 Task: In the  document effectivemgmt.html Insert horizontal line 'above the text' Create the translated copy of the document in  'Latin' Select the second point and  Clear Formatting
Action: Mouse moved to (213, 384)
Screenshot: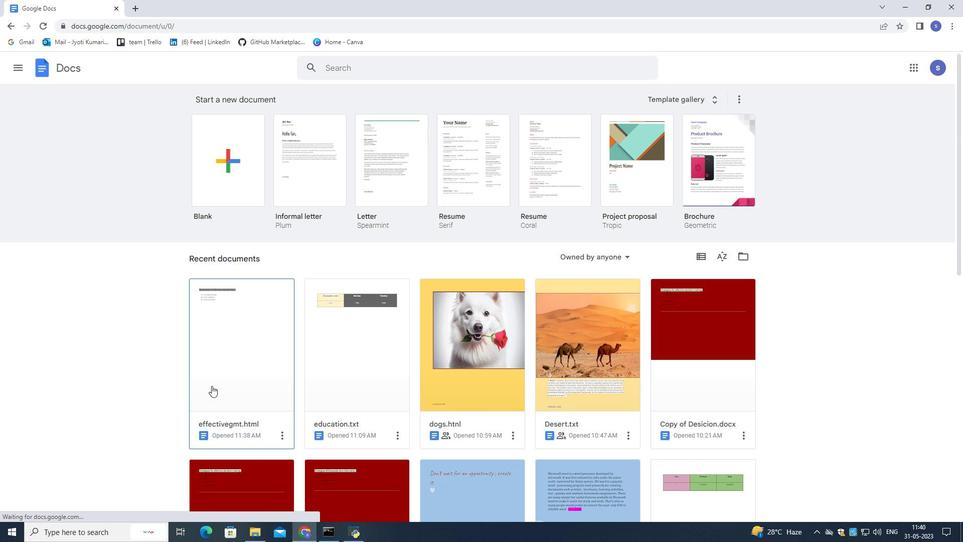 
Action: Mouse pressed left at (213, 384)
Screenshot: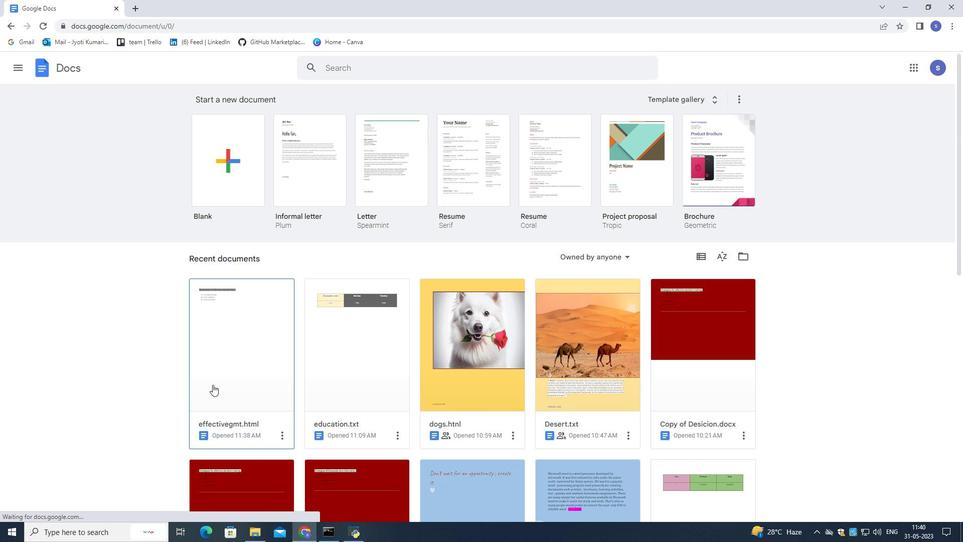 
Action: Mouse moved to (291, 239)
Screenshot: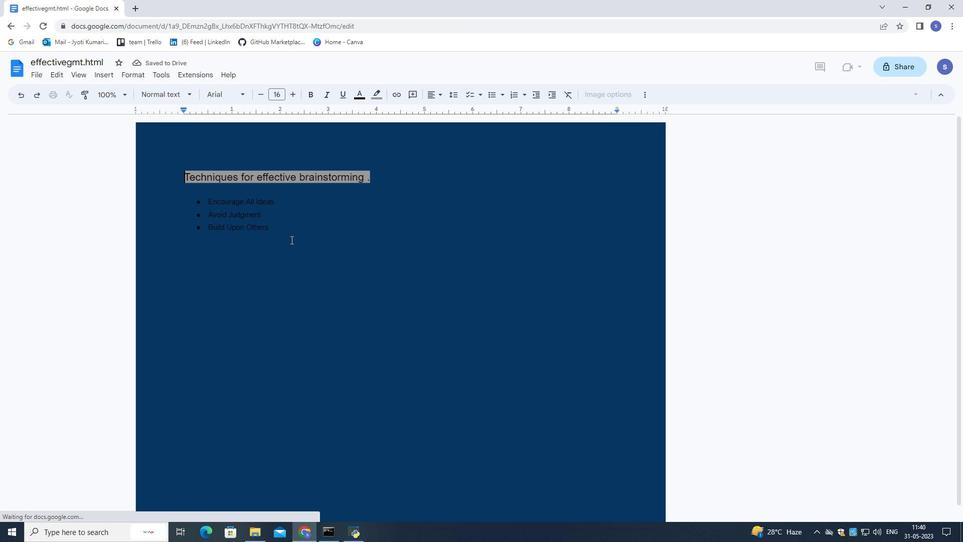 
Action: Mouse pressed left at (291, 239)
Screenshot: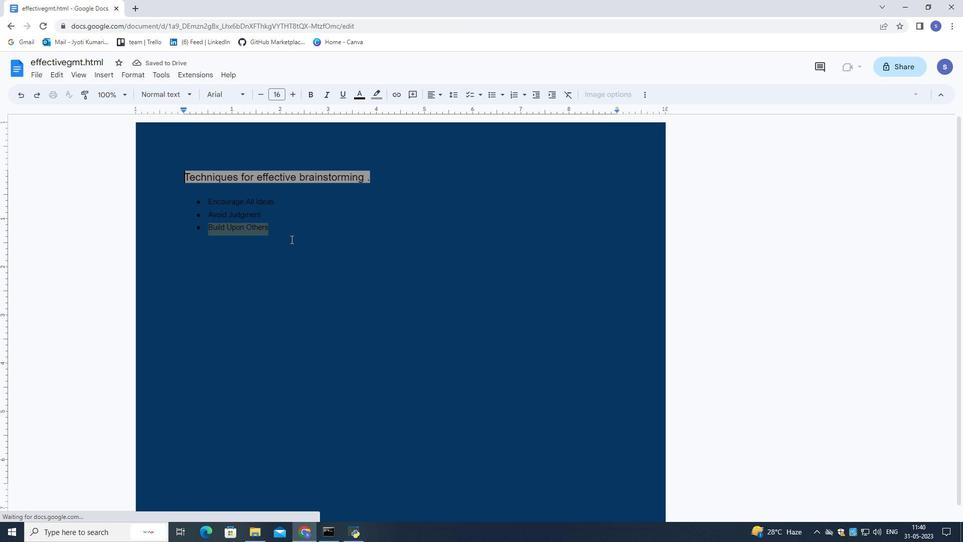 
Action: Mouse moved to (434, 177)
Screenshot: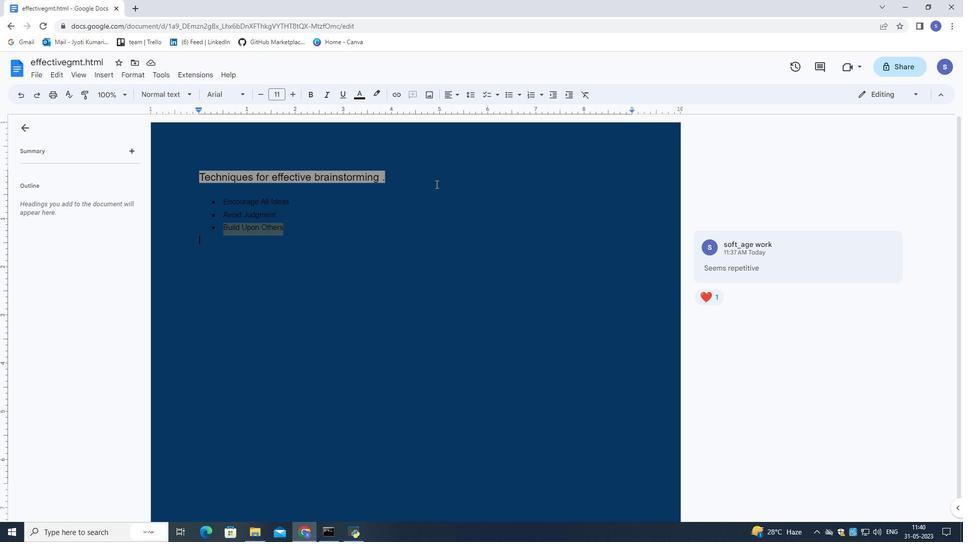 
Action: Mouse pressed left at (434, 177)
Screenshot: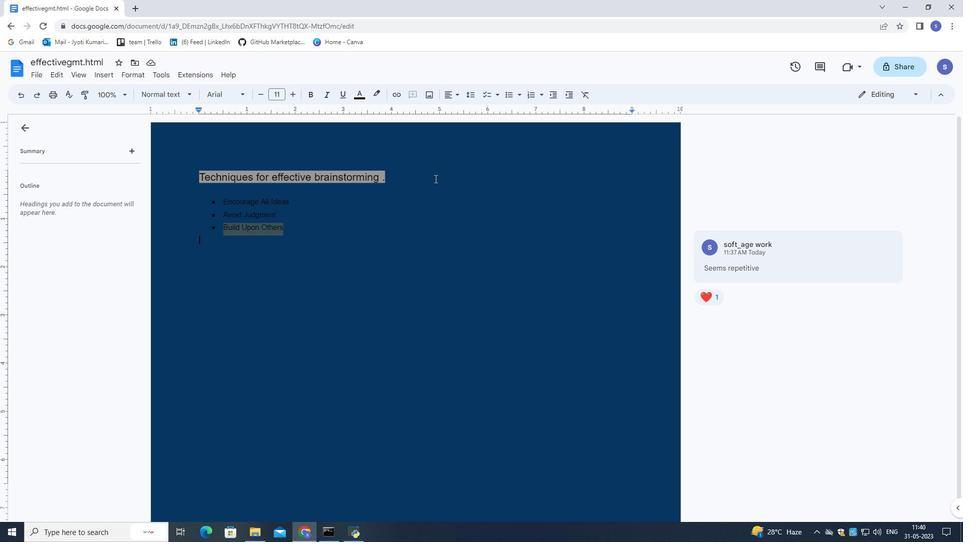 
Action: Key pressed <Key.enter>
Screenshot: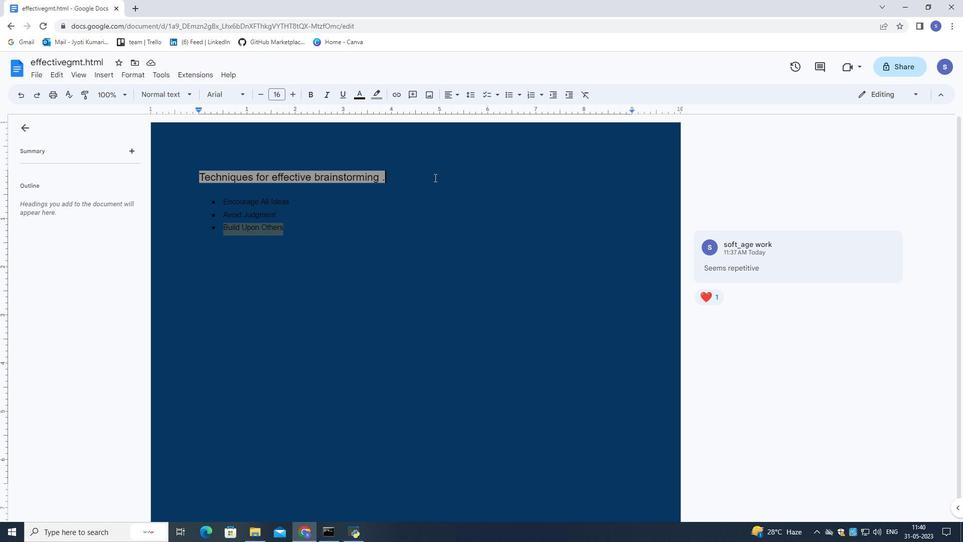 
Action: Mouse moved to (125, 75)
Screenshot: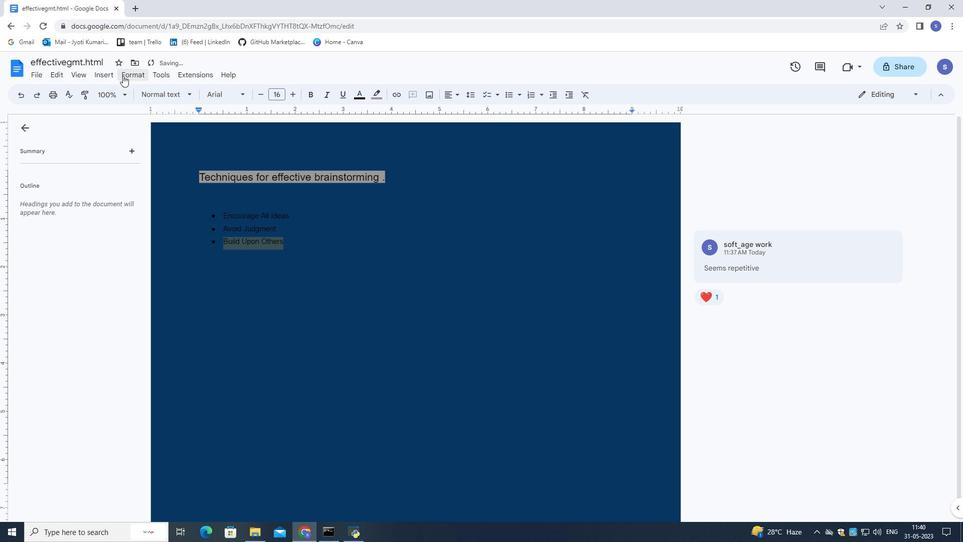 
Action: Mouse pressed left at (125, 75)
Screenshot: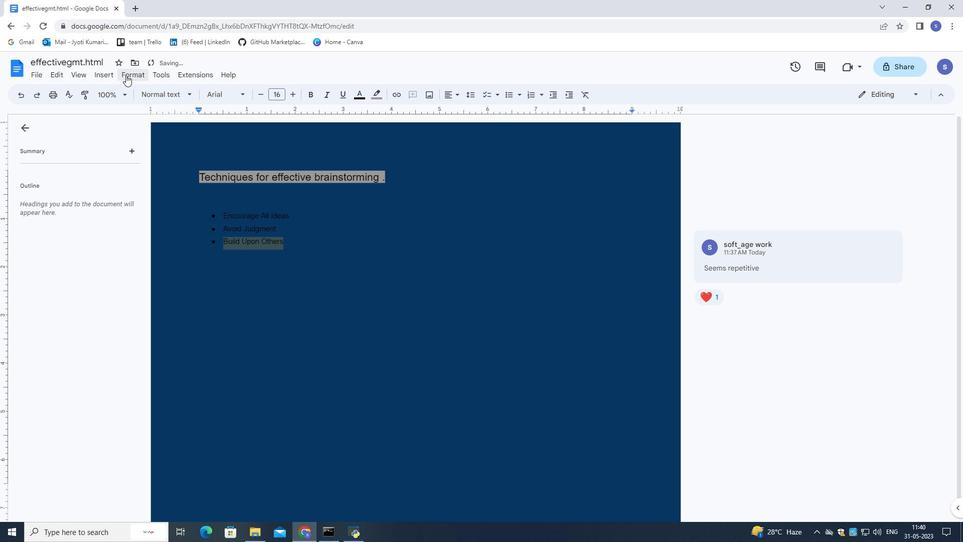 
Action: Mouse moved to (125, 151)
Screenshot: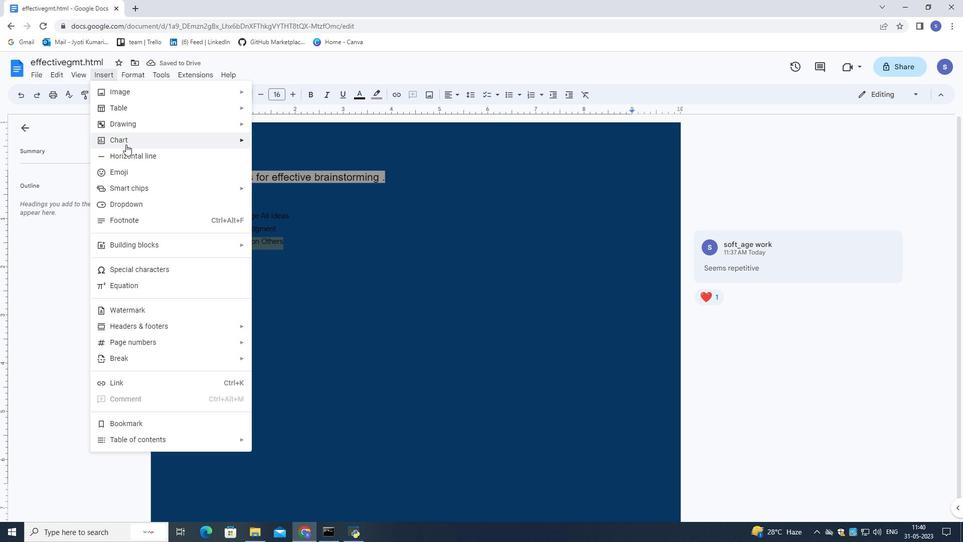 
Action: Mouse pressed left at (125, 151)
Screenshot: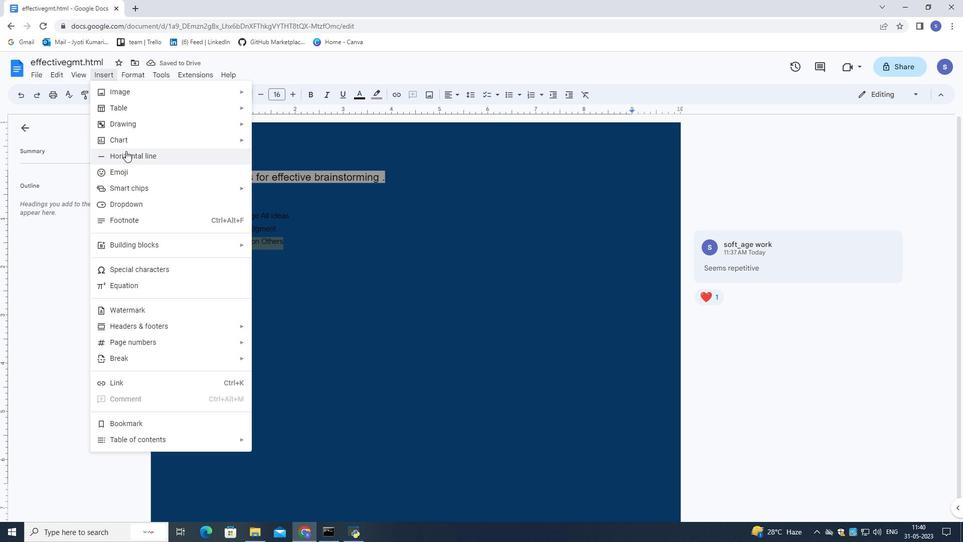 
Action: Mouse moved to (297, 285)
Screenshot: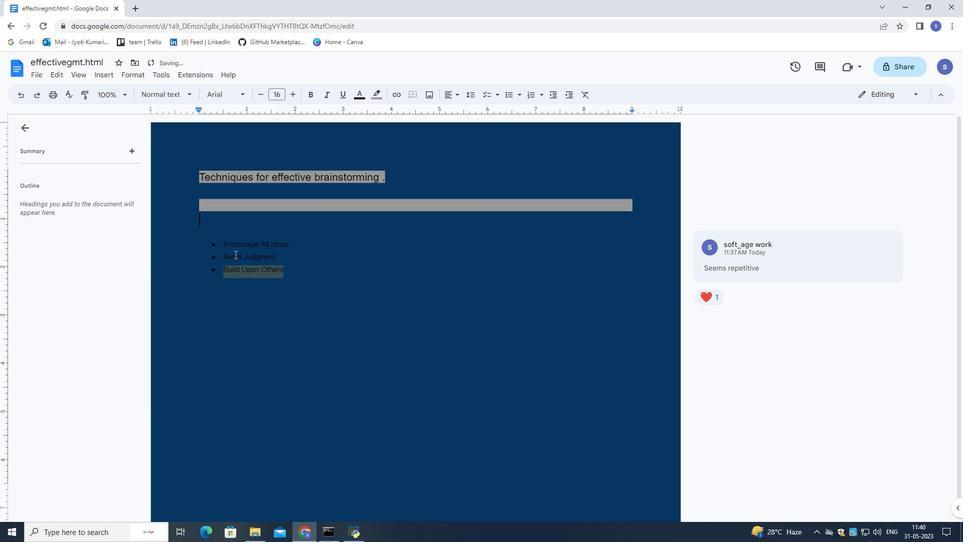 
Action: Mouse pressed left at (297, 285)
Screenshot: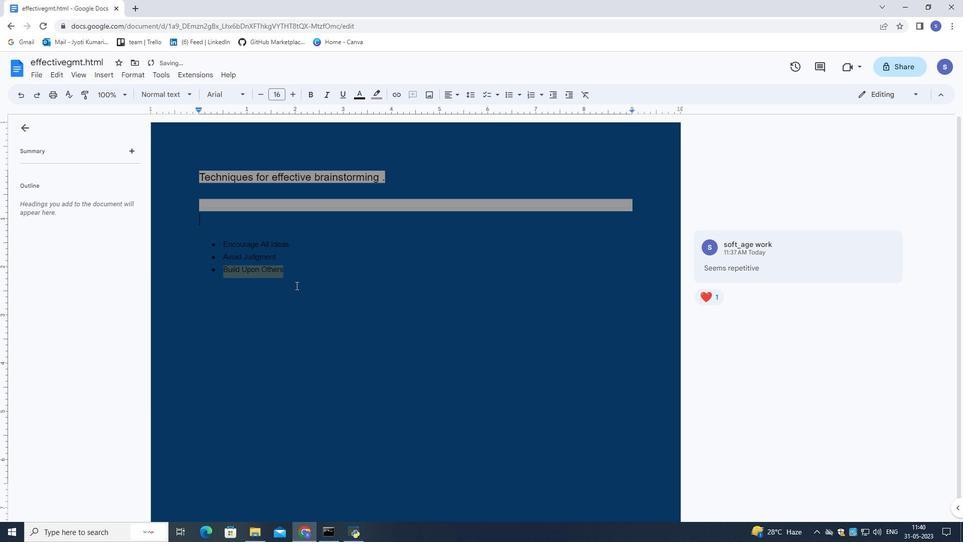
Action: Mouse moved to (281, 307)
Screenshot: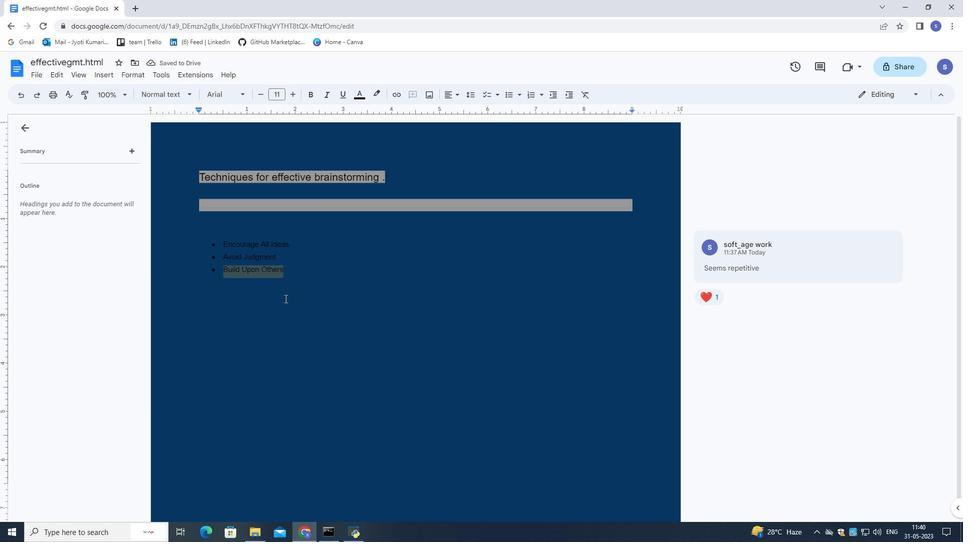 
Action: Mouse pressed left at (281, 307)
Screenshot: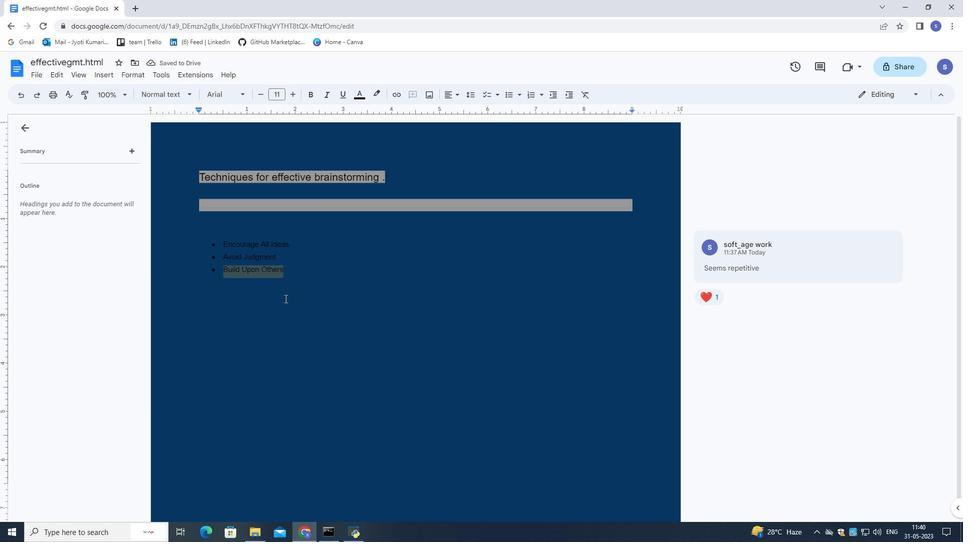 
Action: Mouse moved to (156, 73)
Screenshot: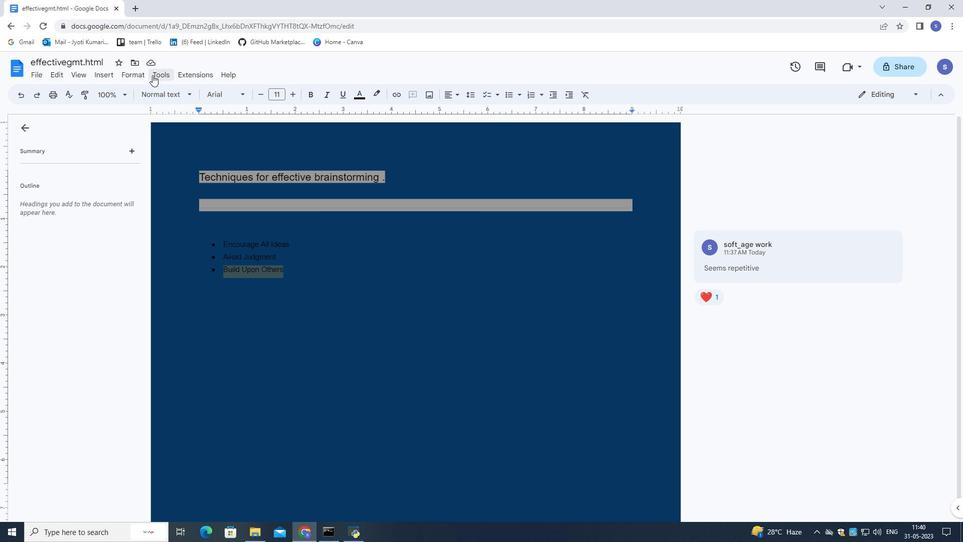 
Action: Mouse pressed left at (156, 73)
Screenshot: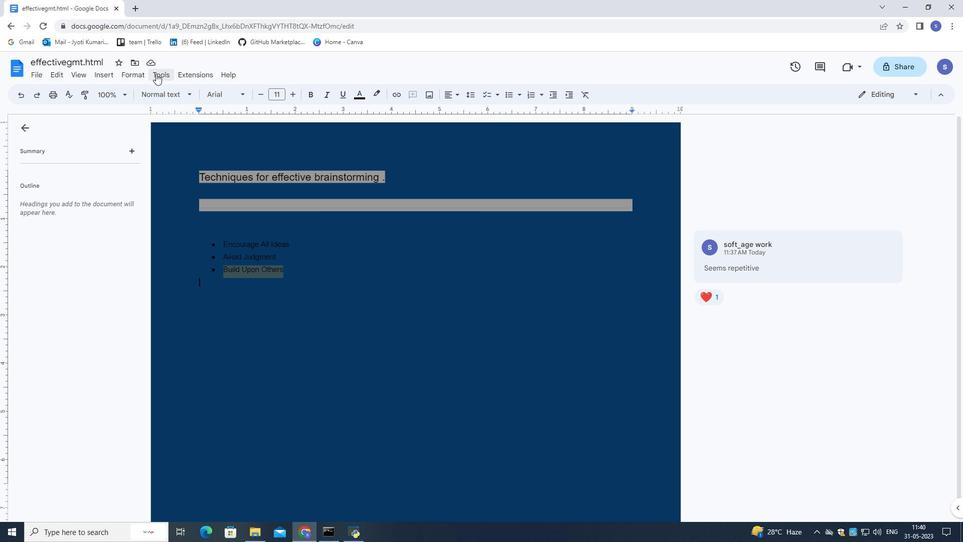 
Action: Mouse moved to (187, 228)
Screenshot: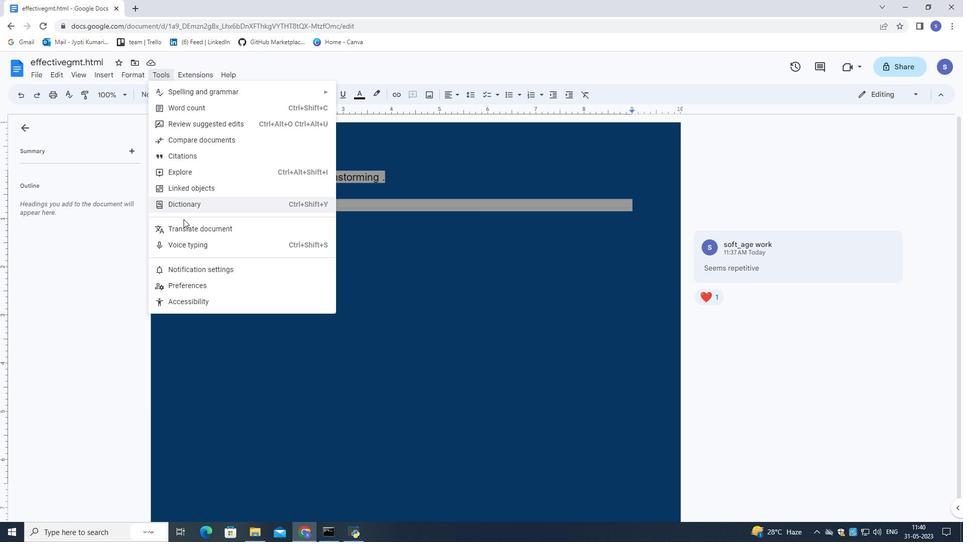 
Action: Mouse pressed left at (187, 228)
Screenshot: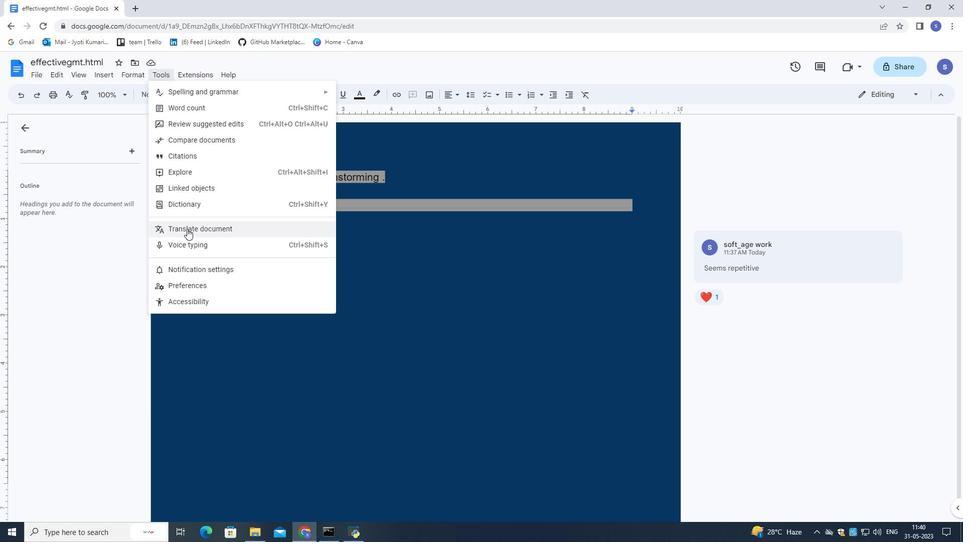 
Action: Mouse moved to (473, 306)
Screenshot: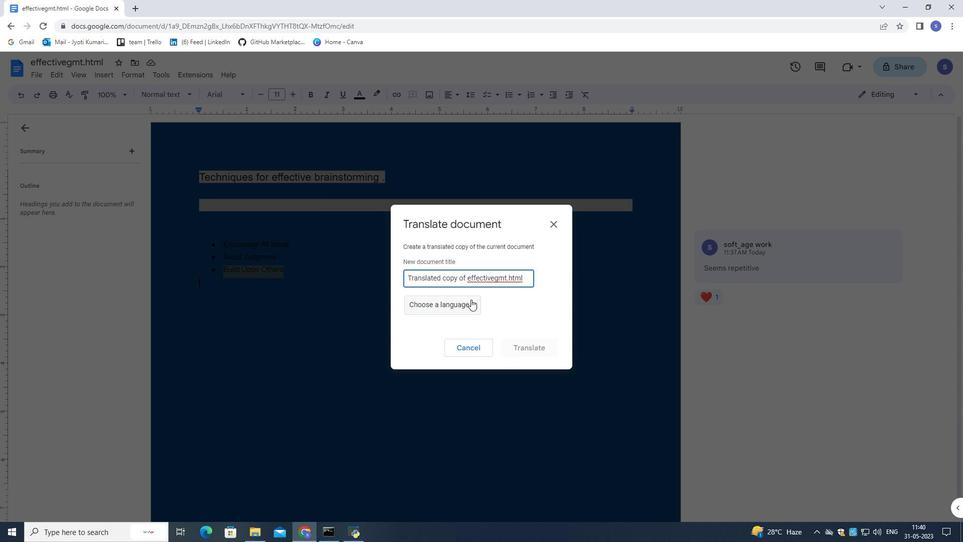 
Action: Mouse pressed left at (473, 306)
Screenshot: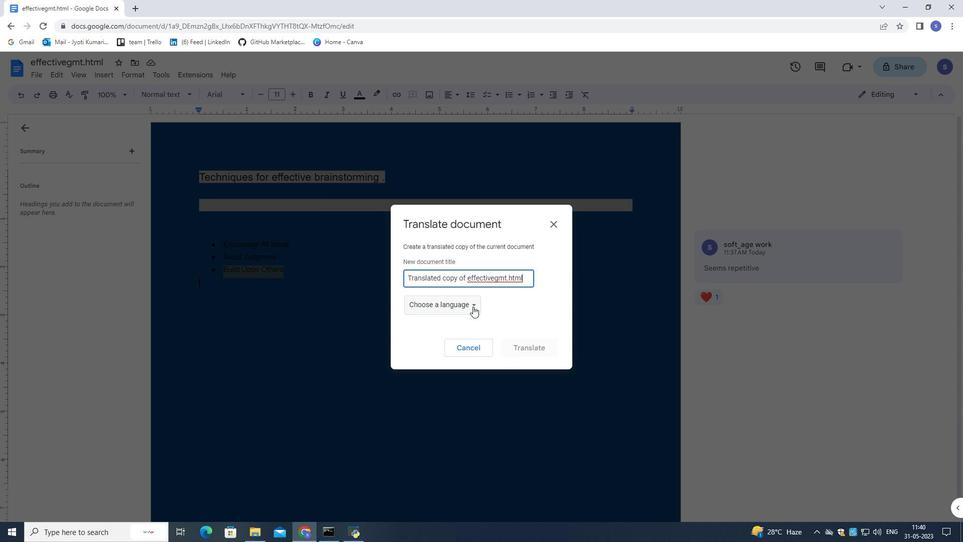 
Action: Mouse moved to (443, 411)
Screenshot: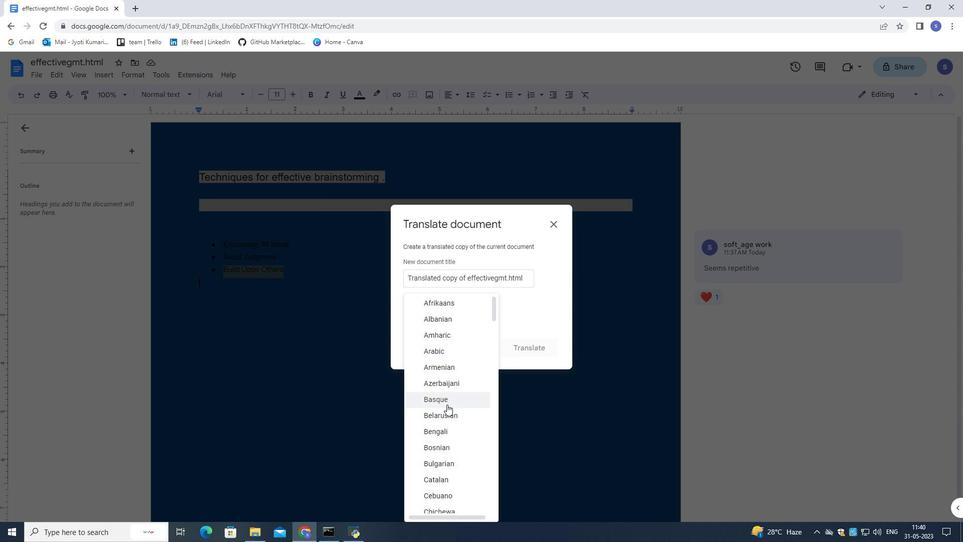 
Action: Mouse scrolled (443, 411) with delta (0, 0)
Screenshot: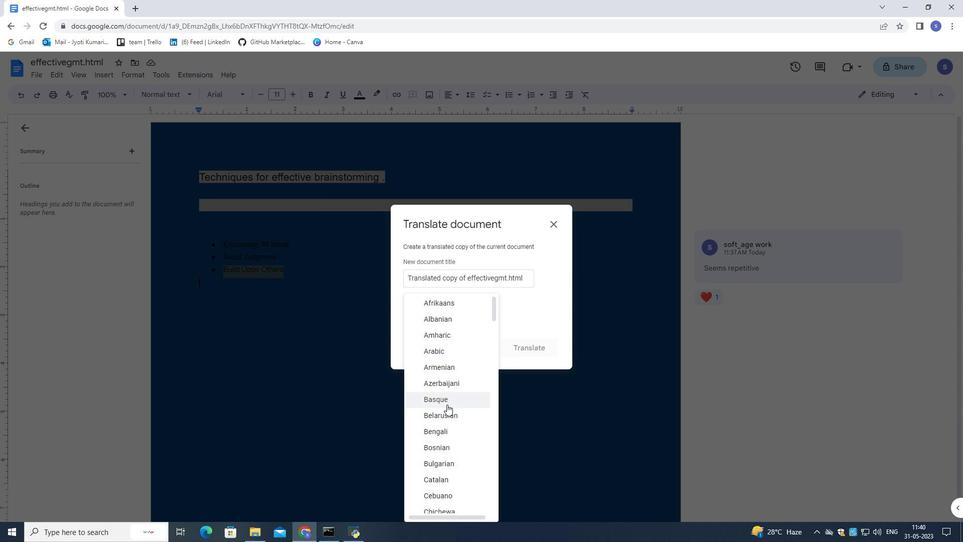 
Action: Mouse moved to (443, 411)
Screenshot: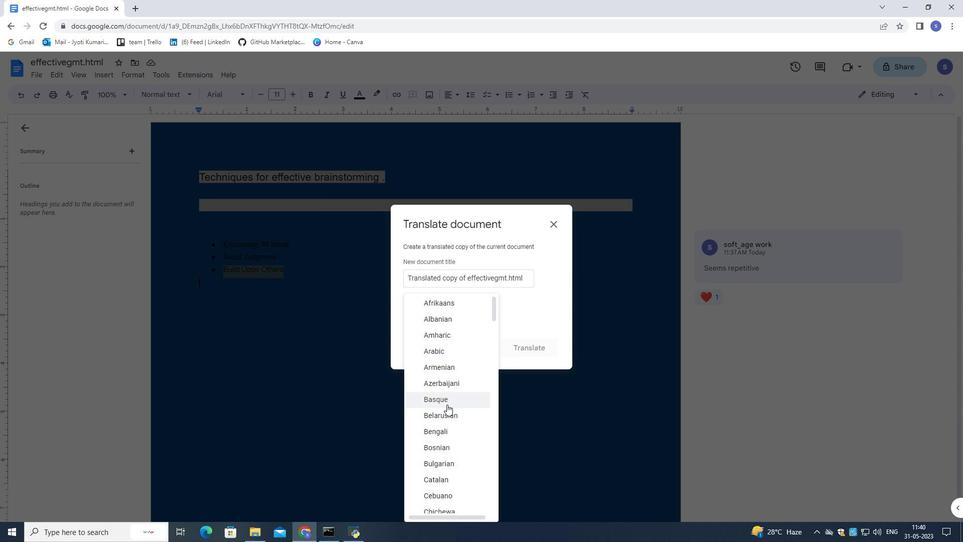 
Action: Mouse scrolled (443, 411) with delta (0, 0)
Screenshot: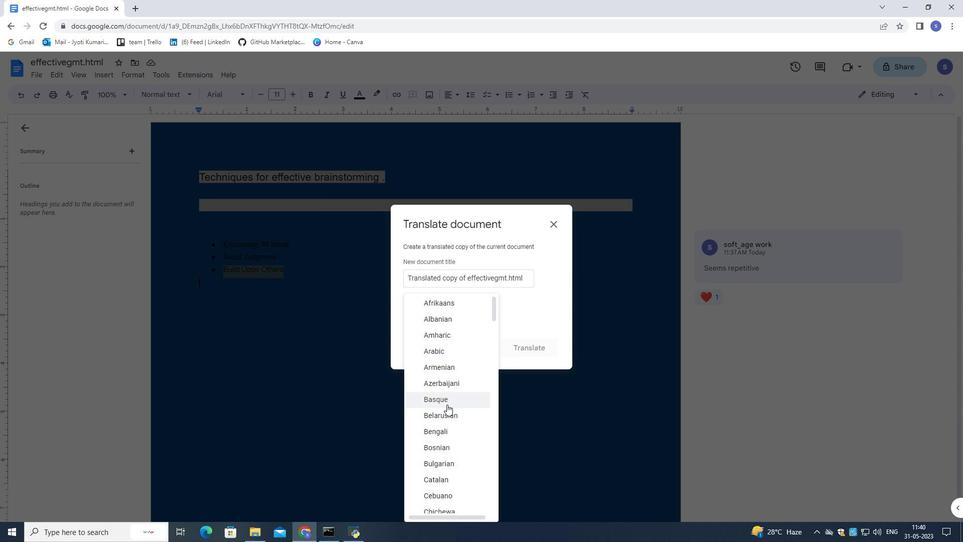 
Action: Mouse moved to (443, 412)
Screenshot: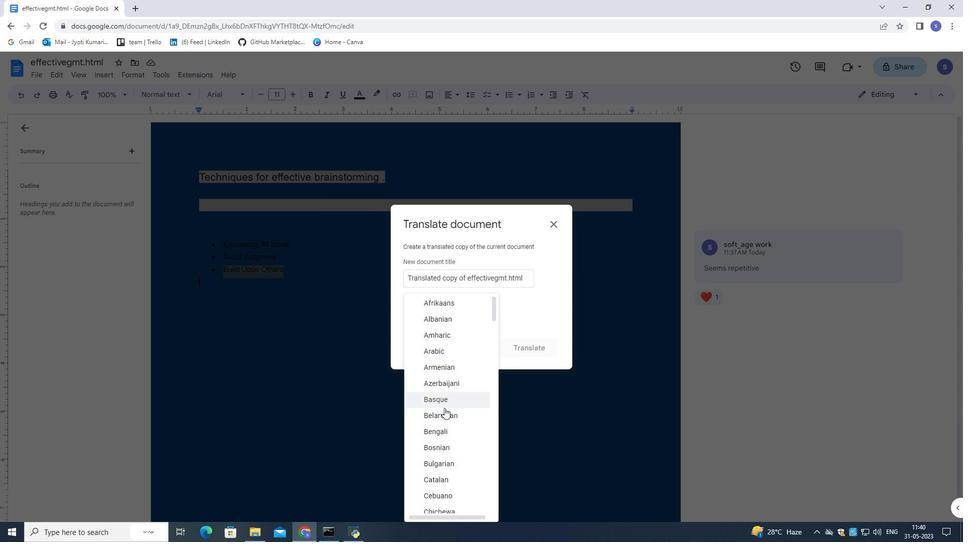 
Action: Mouse scrolled (443, 411) with delta (0, 0)
Screenshot: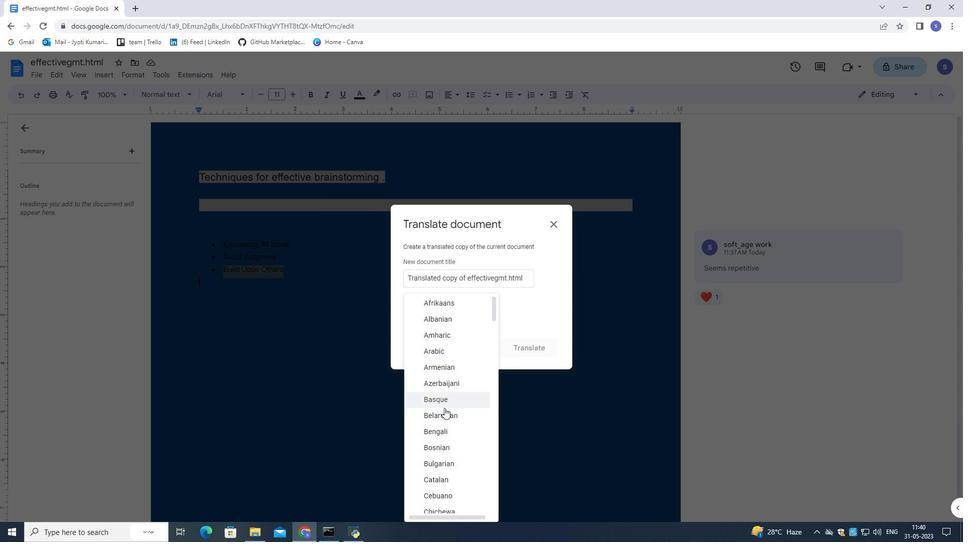 
Action: Mouse moved to (443, 412)
Screenshot: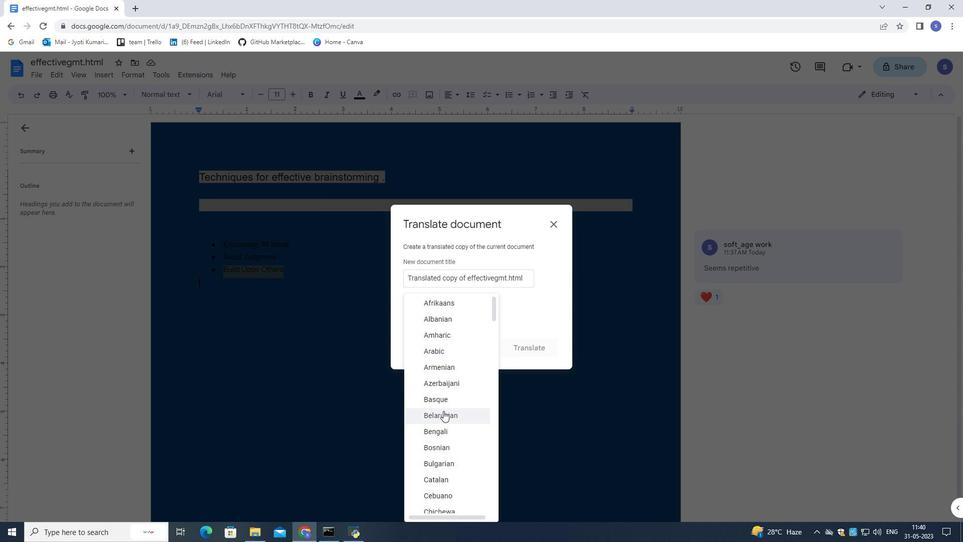 
Action: Mouse scrolled (443, 412) with delta (0, 0)
Screenshot: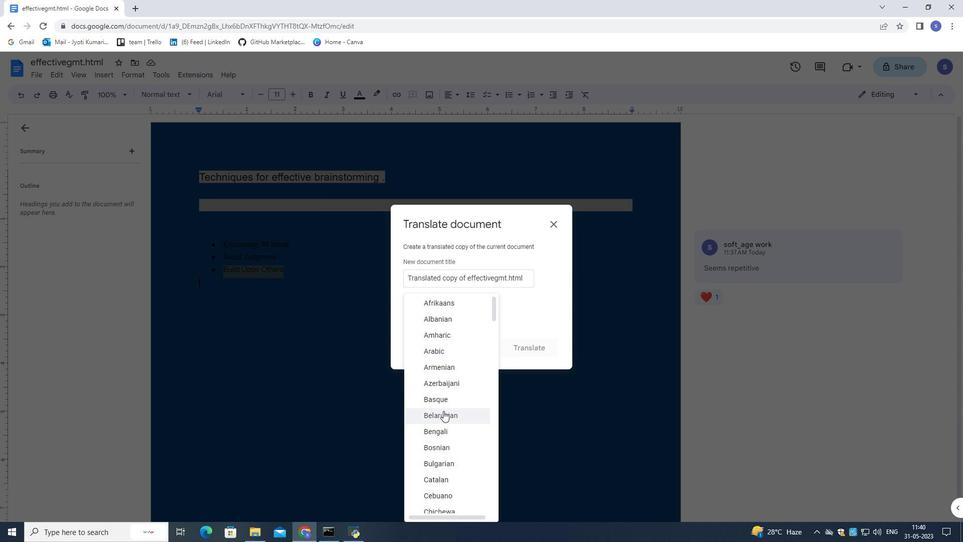 
Action: Mouse moved to (443, 412)
Screenshot: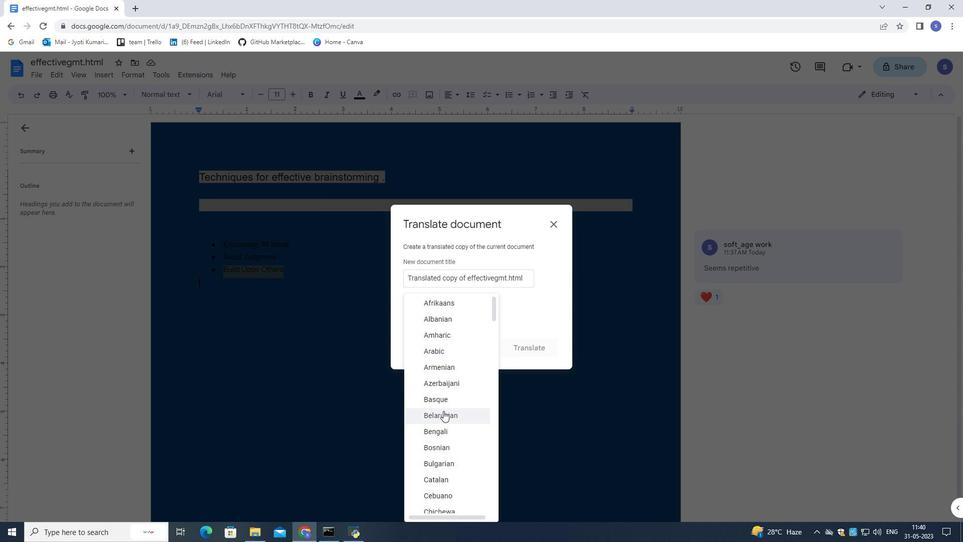 
Action: Mouse scrolled (443, 412) with delta (0, 0)
Screenshot: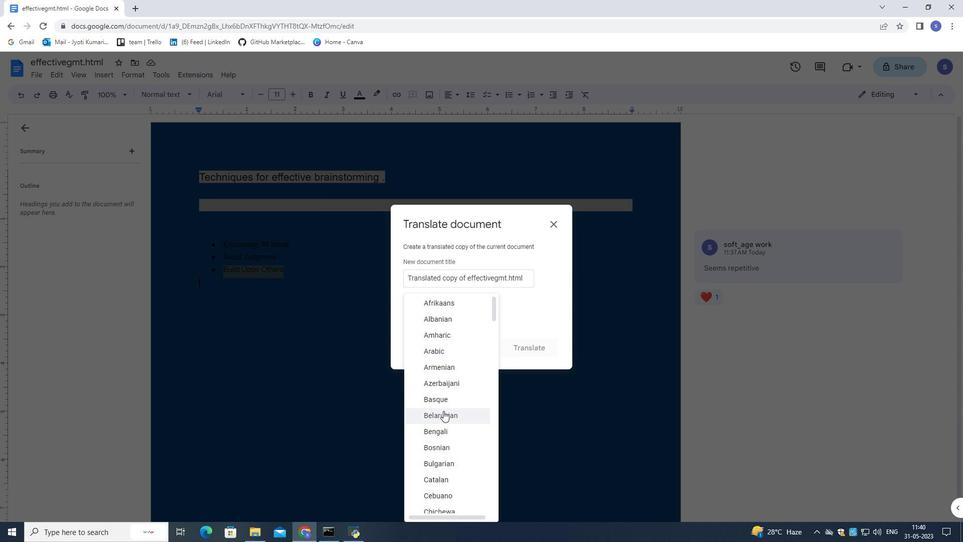 
Action: Mouse scrolled (443, 412) with delta (0, 0)
Screenshot: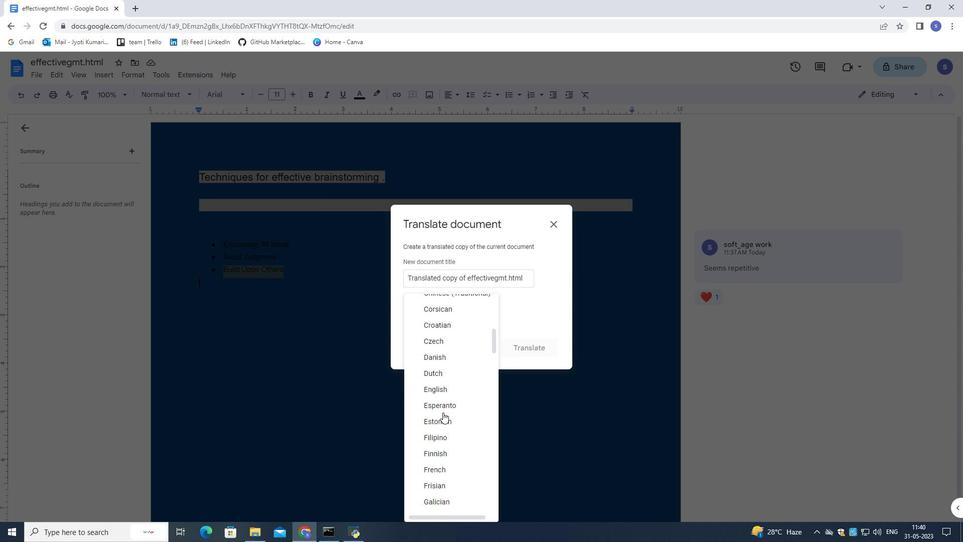 
Action: Mouse scrolled (443, 412) with delta (0, 0)
Screenshot: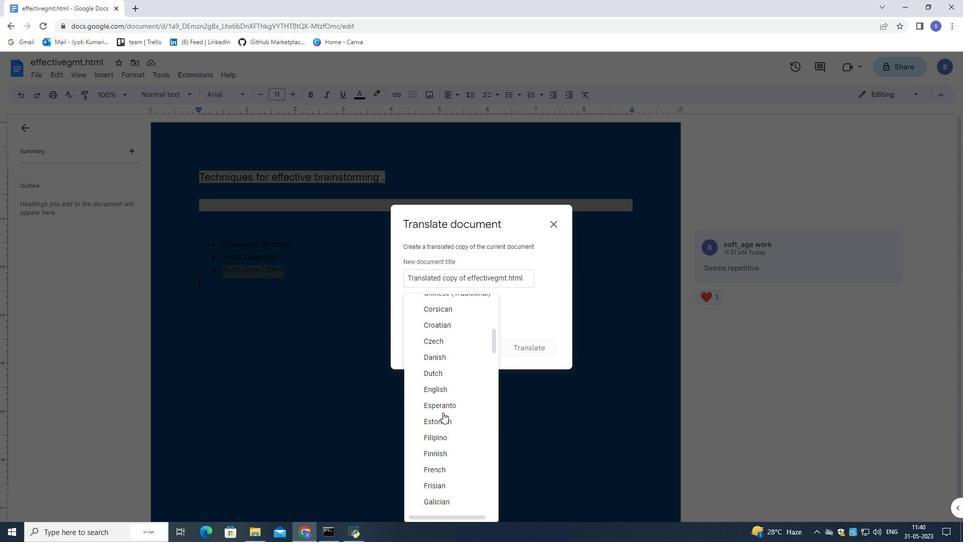 
Action: Mouse scrolled (443, 412) with delta (0, 0)
Screenshot: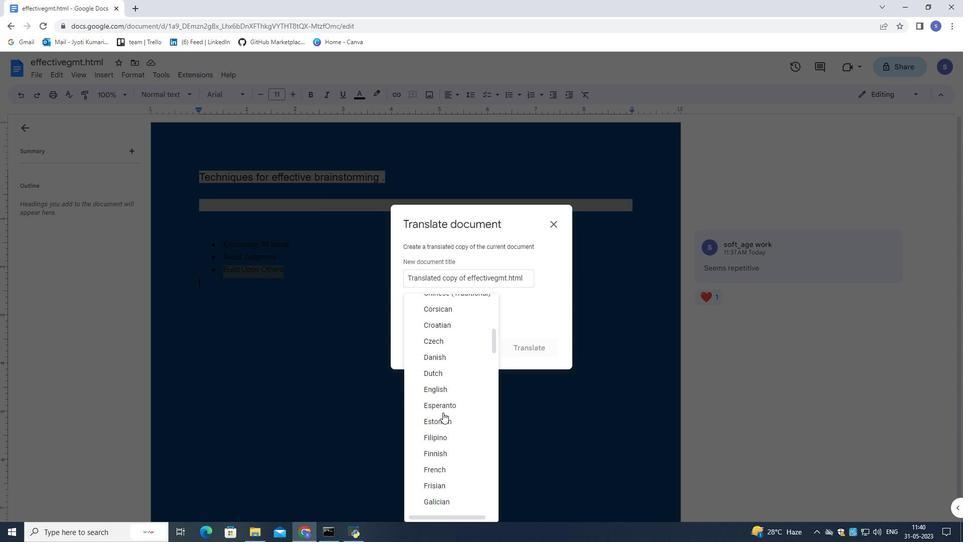 
Action: Mouse scrolled (443, 412) with delta (0, 0)
Screenshot: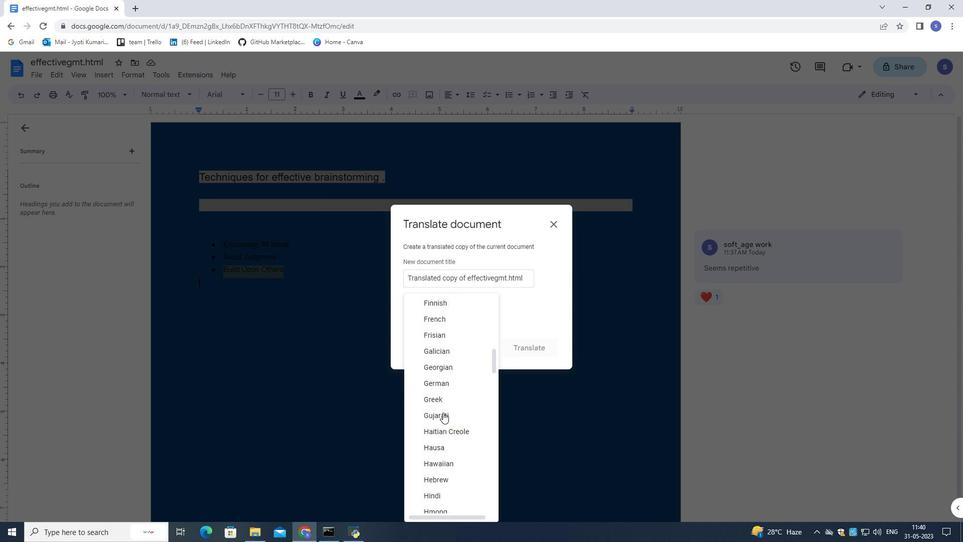 
Action: Mouse scrolled (443, 412) with delta (0, 0)
Screenshot: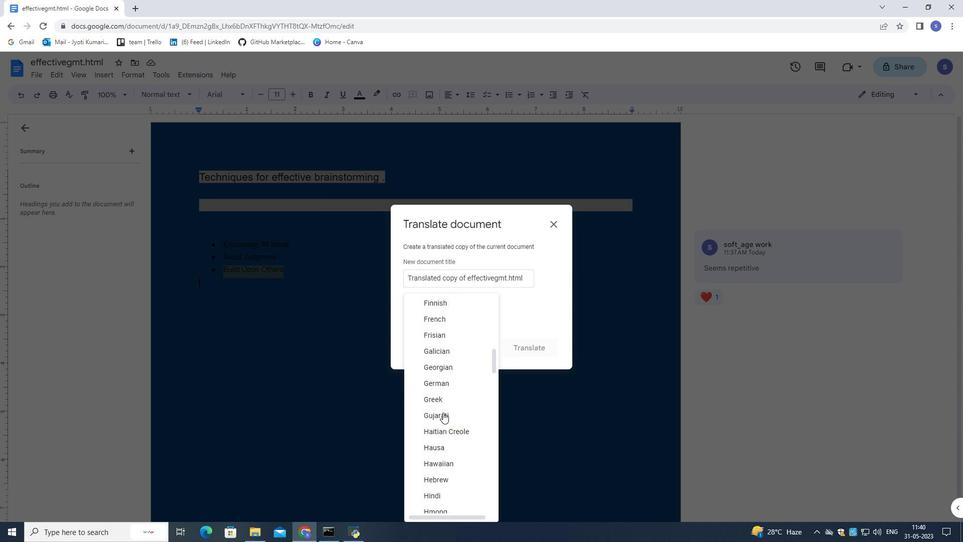 
Action: Mouse scrolled (443, 412) with delta (0, 0)
Screenshot: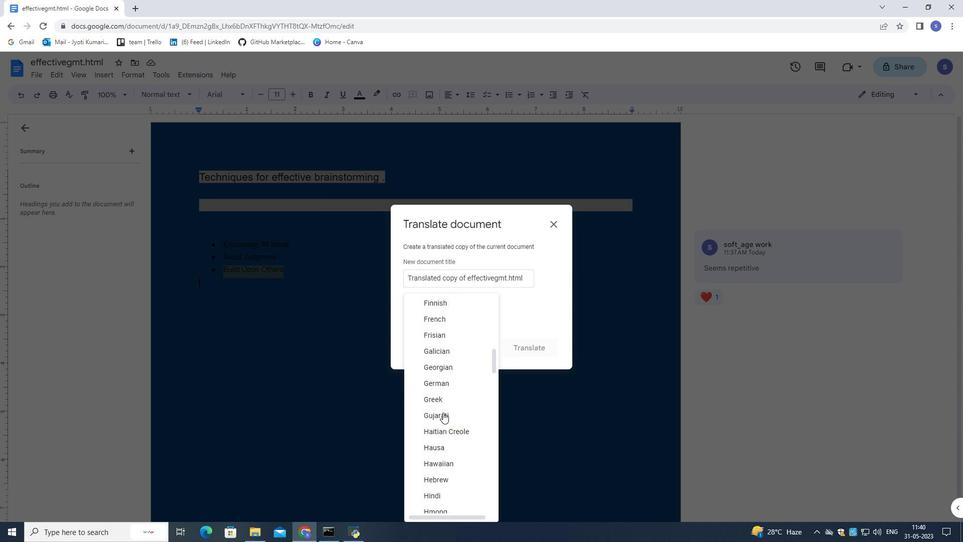 
Action: Mouse scrolled (443, 412) with delta (0, 0)
Screenshot: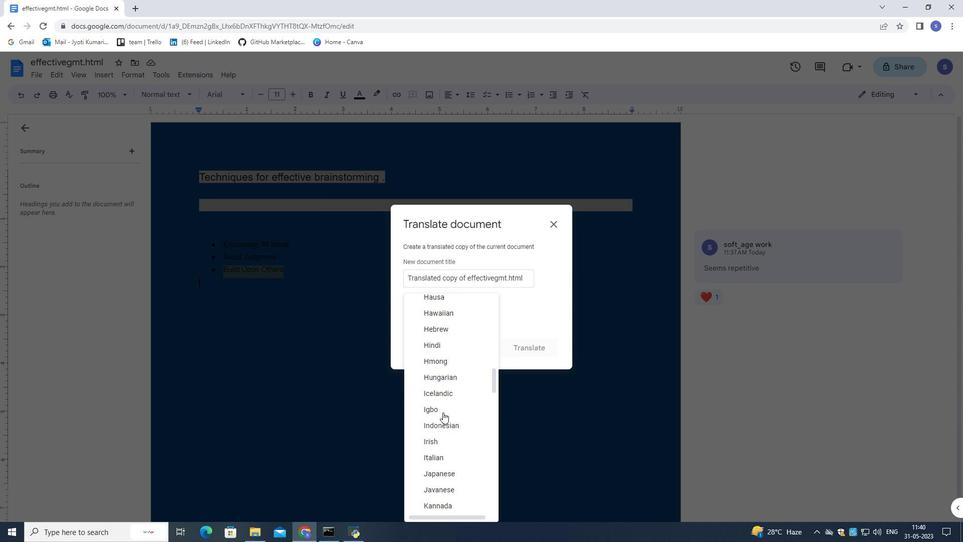 
Action: Mouse scrolled (443, 412) with delta (0, 0)
Screenshot: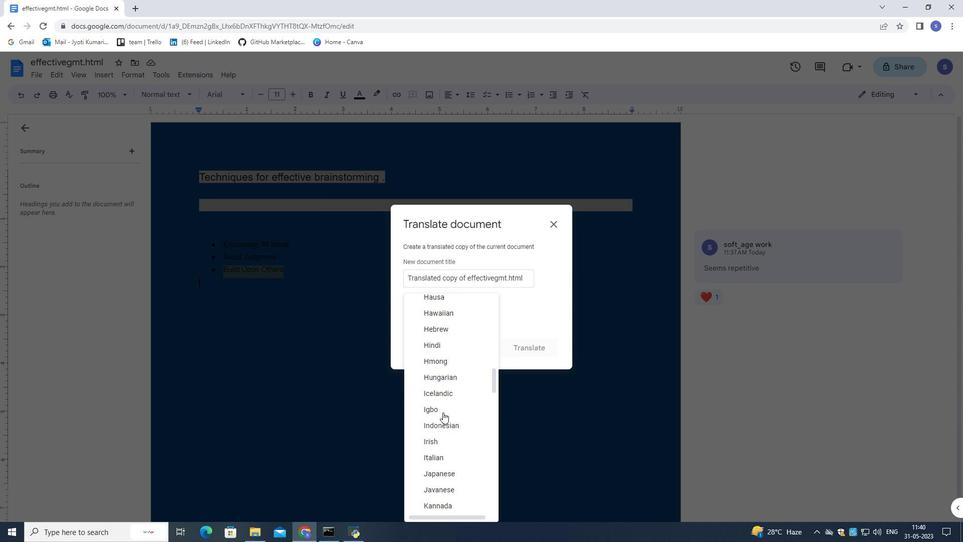 
Action: Mouse scrolled (443, 412) with delta (0, 0)
Screenshot: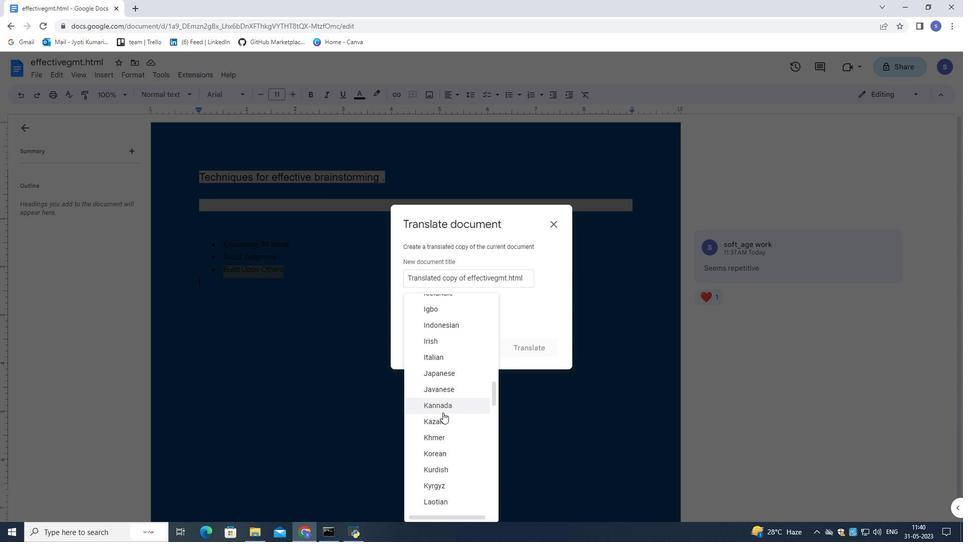 
Action: Mouse scrolled (443, 412) with delta (0, 0)
Screenshot: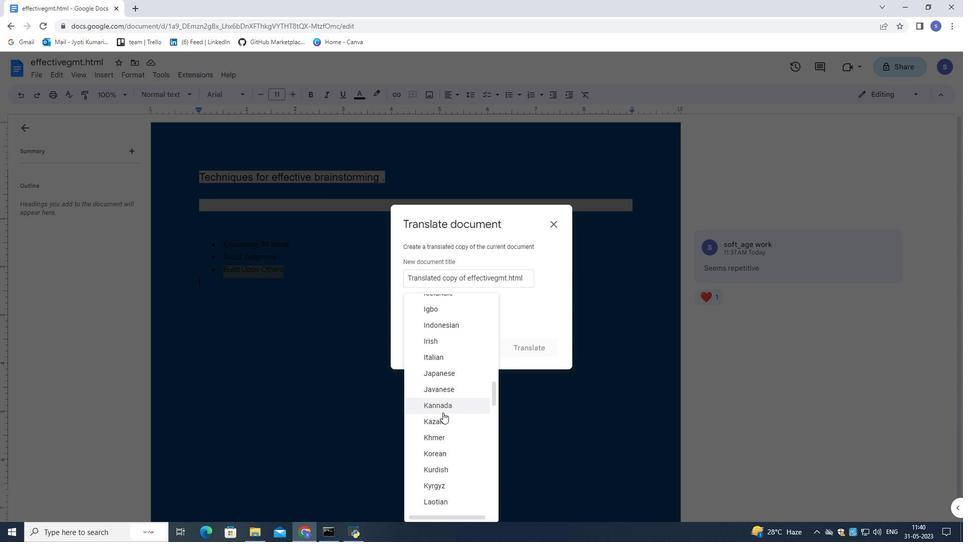 
Action: Mouse scrolled (443, 412) with delta (0, 0)
Screenshot: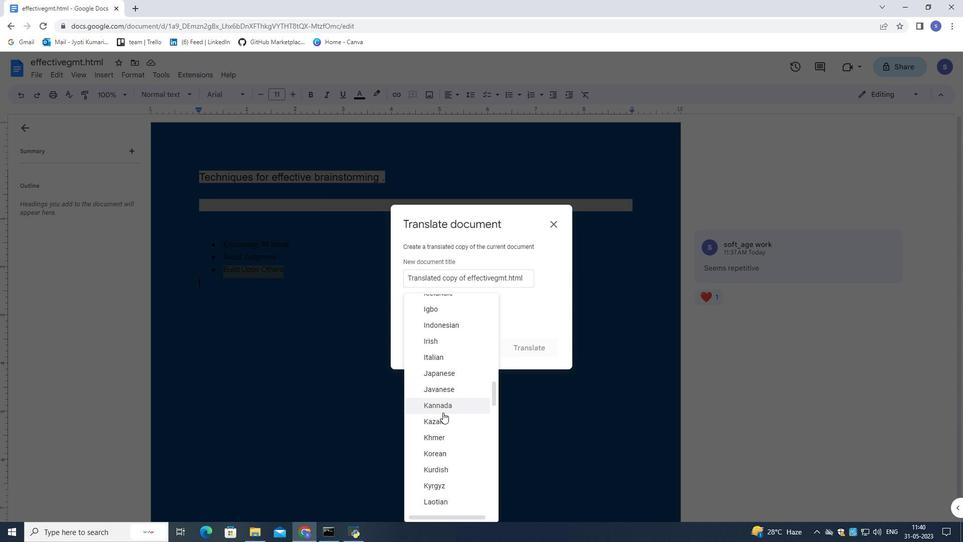 
Action: Mouse scrolled (443, 412) with delta (0, 0)
Screenshot: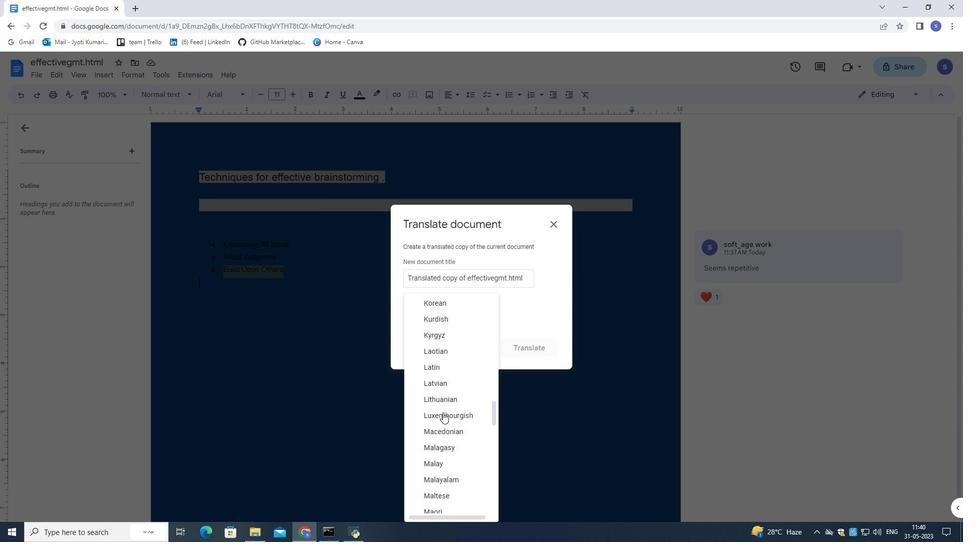 
Action: Mouse scrolled (443, 412) with delta (0, 0)
Screenshot: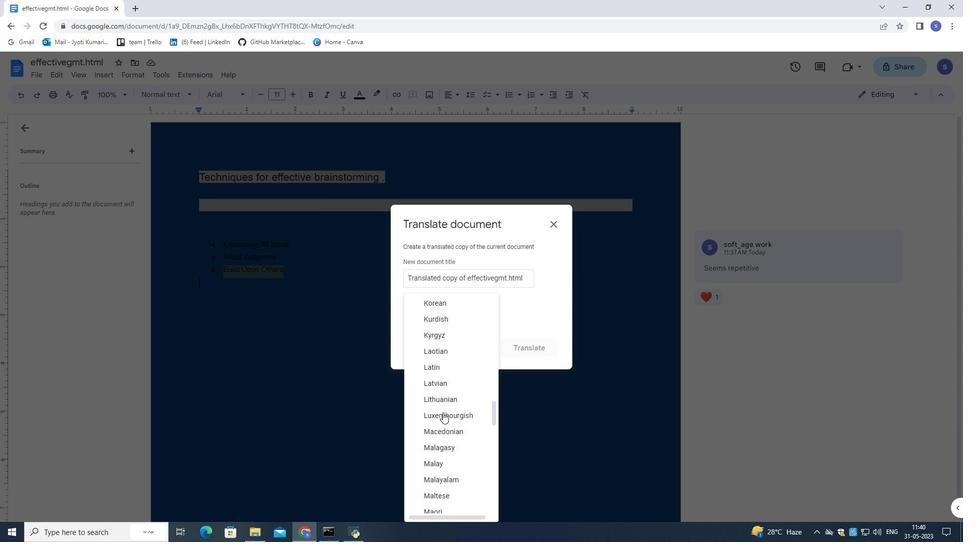 
Action: Mouse scrolled (443, 412) with delta (0, 0)
Screenshot: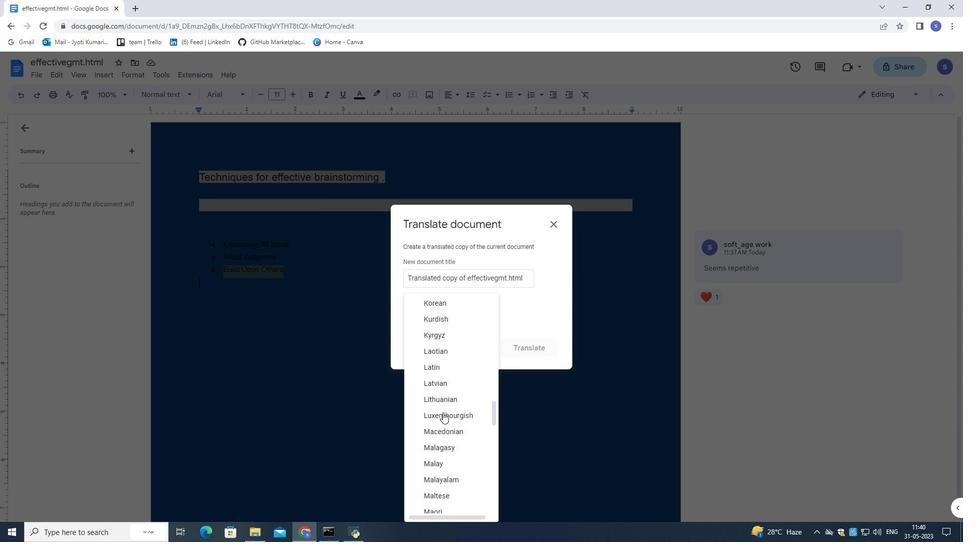 
Action: Mouse scrolled (443, 412) with delta (0, 0)
Screenshot: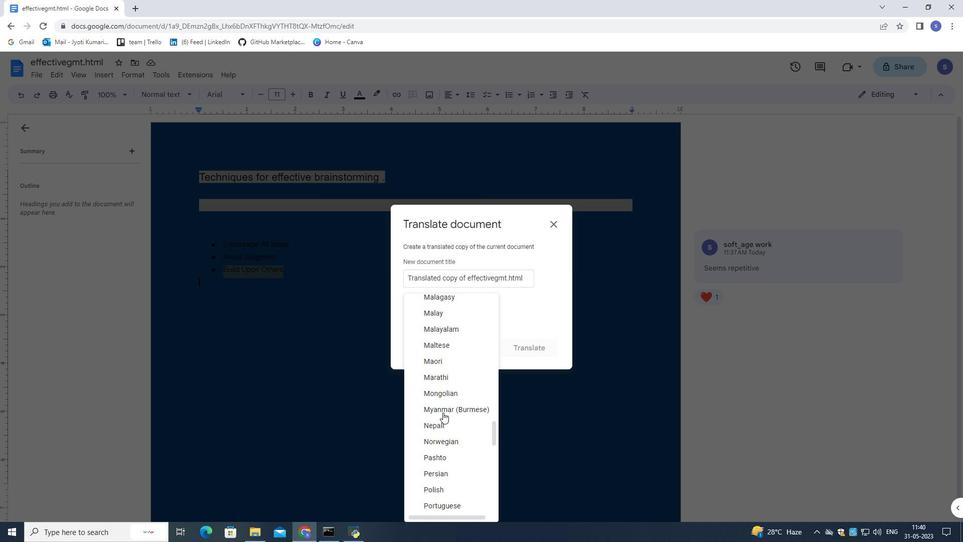 
Action: Mouse scrolled (443, 412) with delta (0, 0)
Screenshot: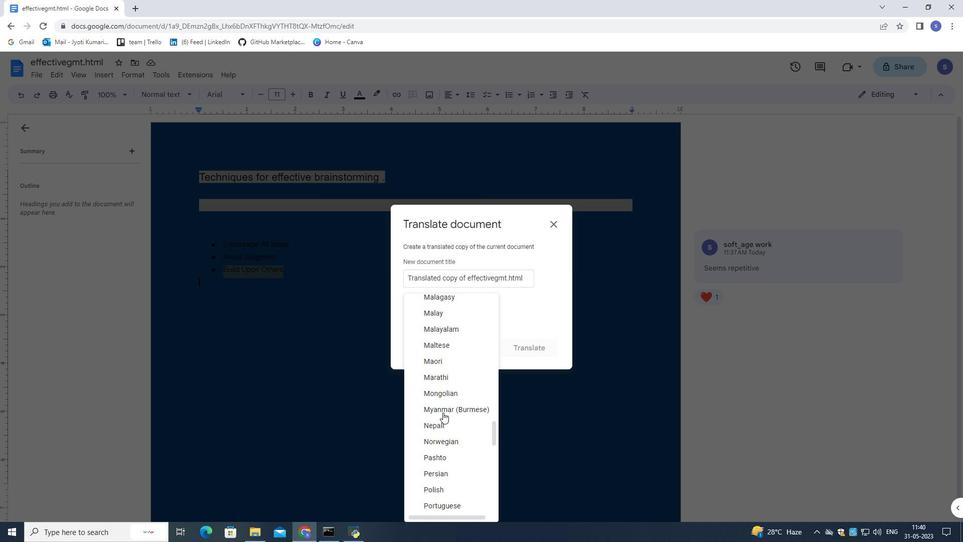 
Action: Mouse scrolled (443, 412) with delta (0, 0)
Screenshot: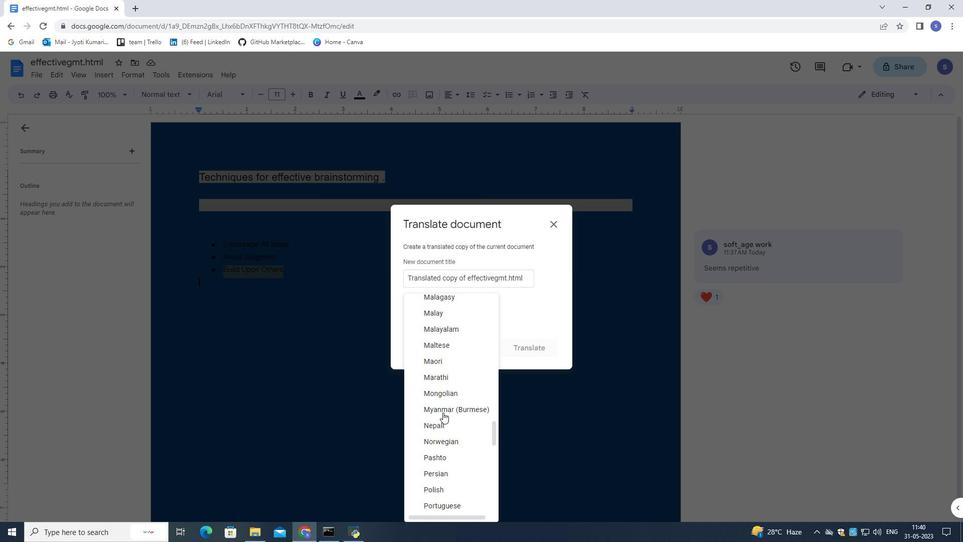 
Action: Mouse scrolled (443, 412) with delta (0, 0)
Screenshot: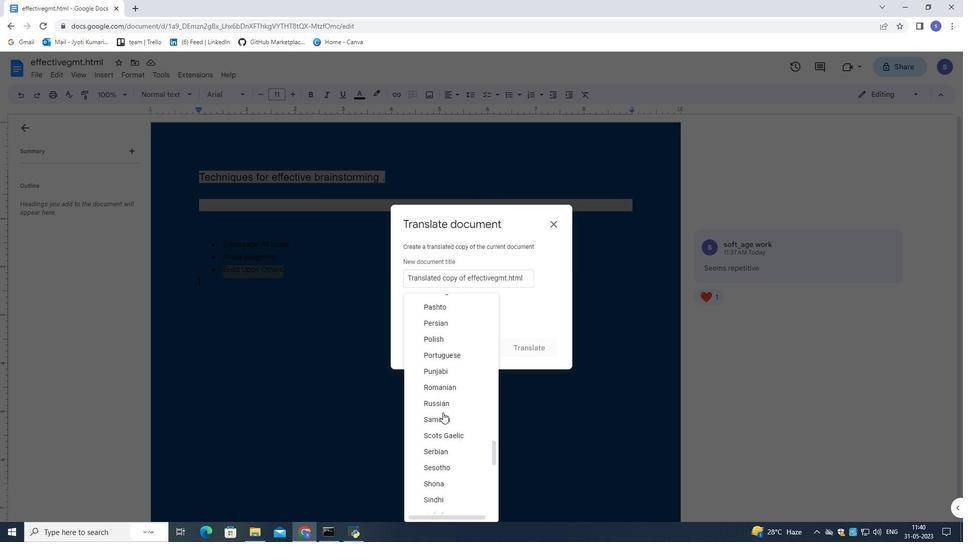 
Action: Mouse scrolled (443, 412) with delta (0, 0)
Screenshot: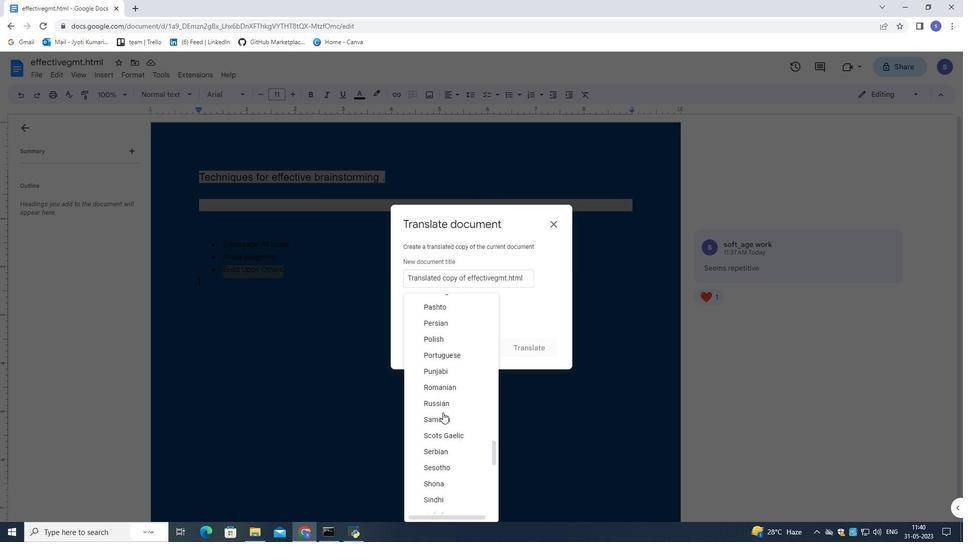 
Action: Mouse scrolled (443, 412) with delta (0, 0)
Screenshot: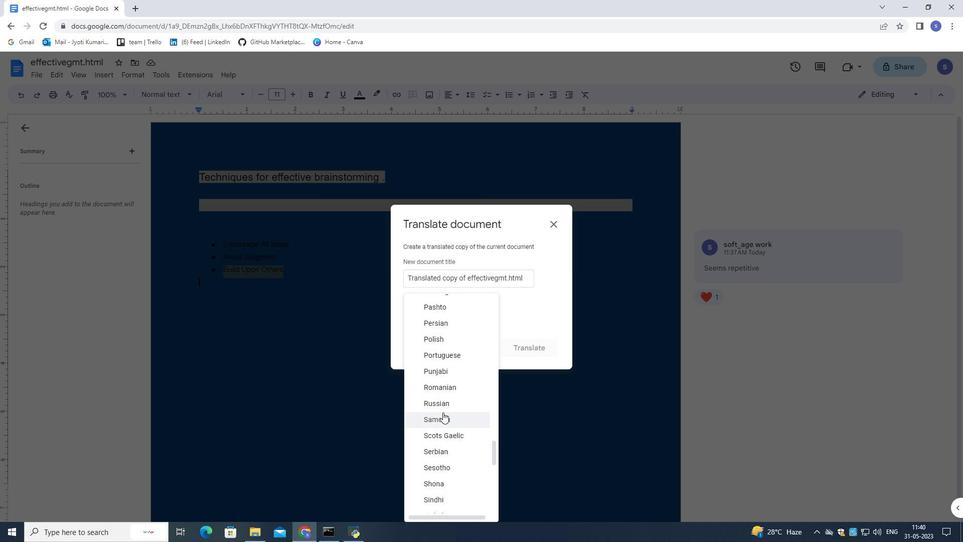 
Action: Mouse scrolled (443, 412) with delta (0, 0)
Screenshot: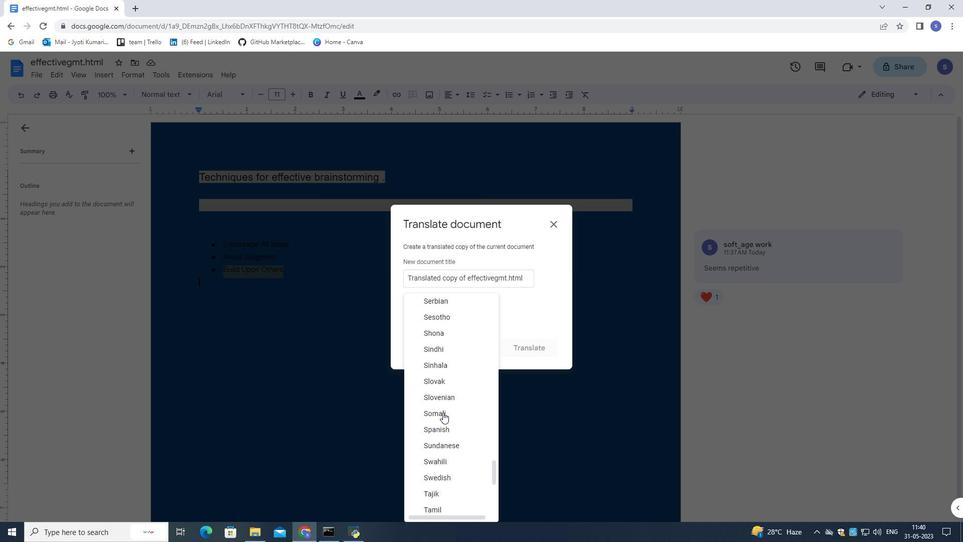
Action: Mouse scrolled (443, 413) with delta (0, 0)
Screenshot: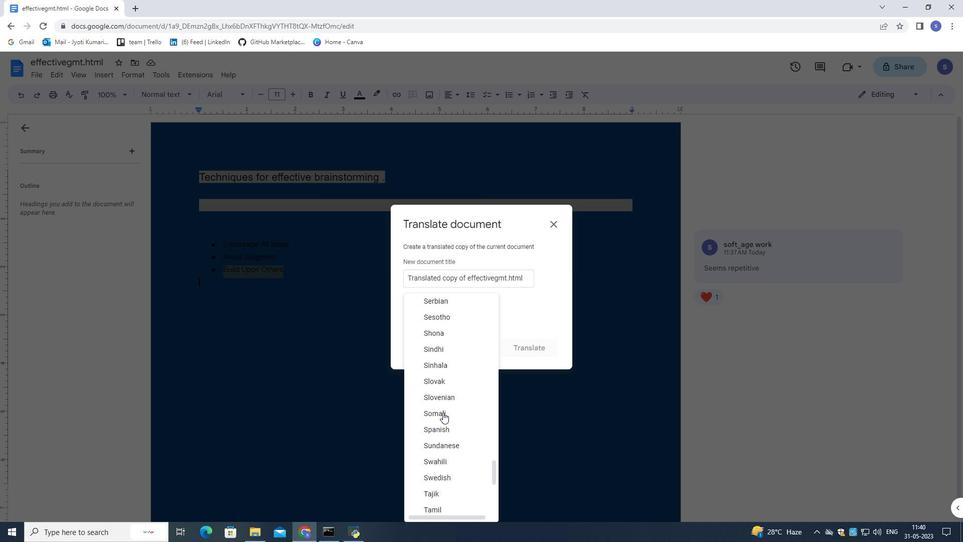 
Action: Mouse scrolled (443, 413) with delta (0, 0)
Screenshot: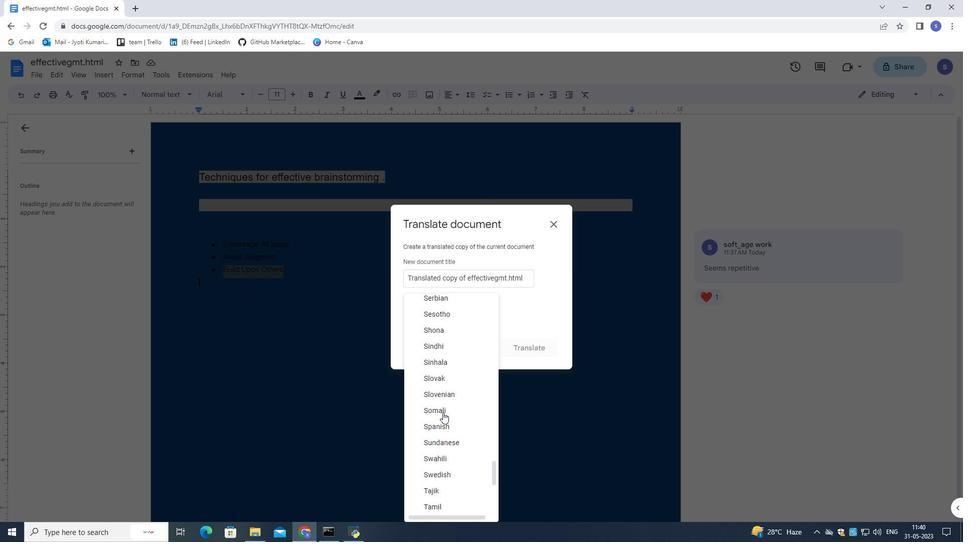 
Action: Mouse scrolled (443, 413) with delta (0, 0)
Screenshot: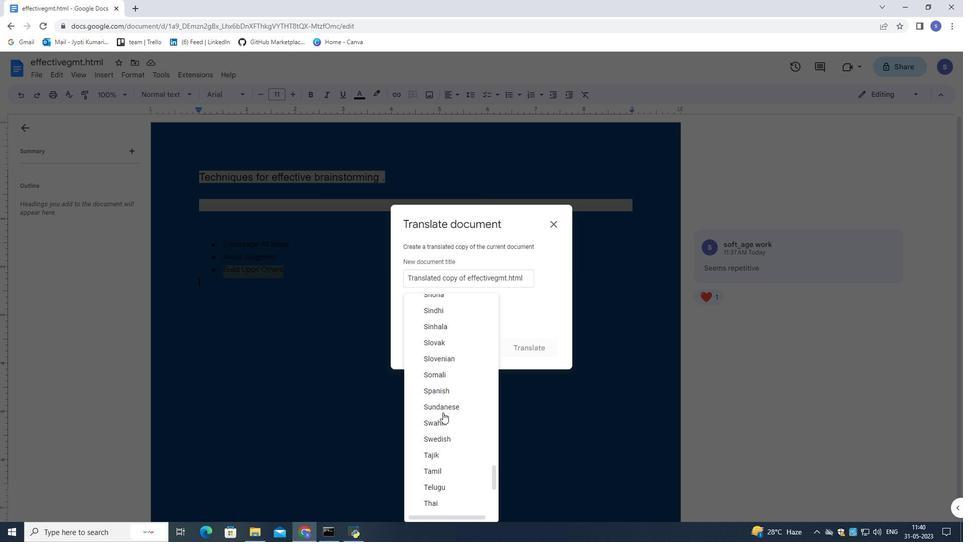
Action: Mouse scrolled (443, 413) with delta (0, 0)
Screenshot: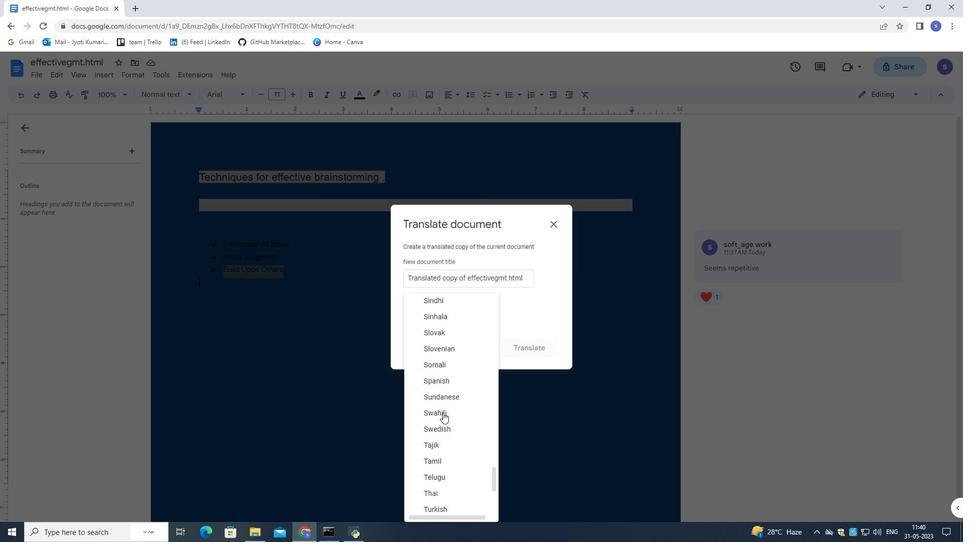 
Action: Mouse scrolled (443, 413) with delta (0, 0)
Screenshot: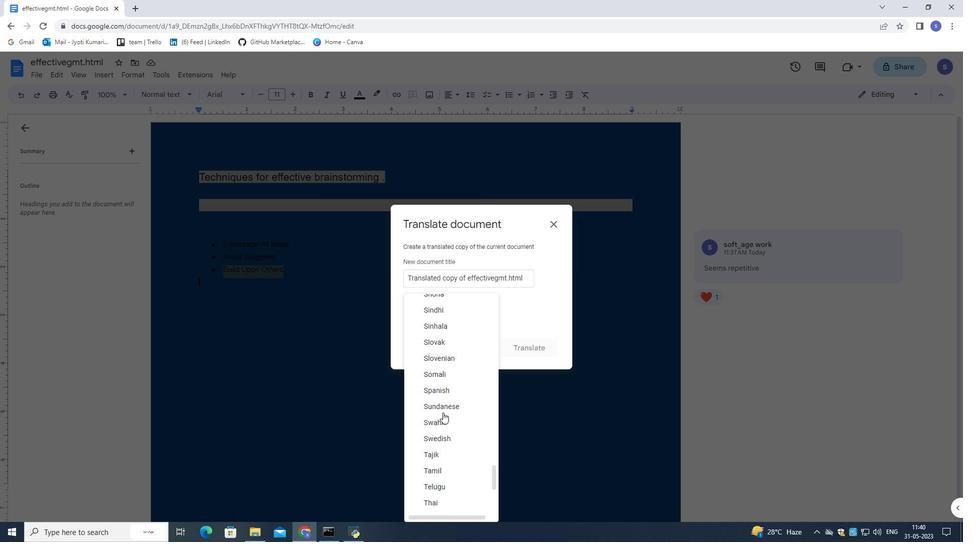 
Action: Mouse scrolled (443, 413) with delta (0, 0)
Screenshot: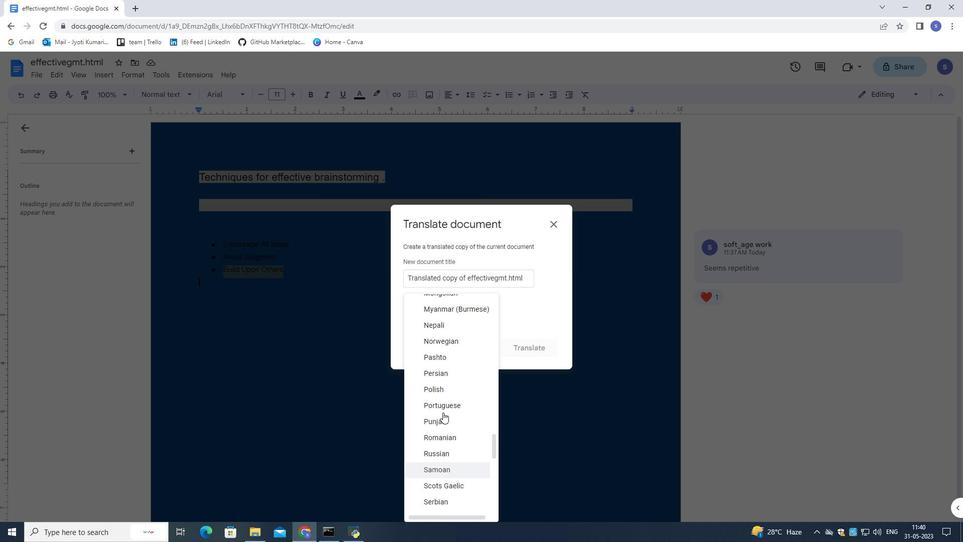 
Action: Mouse scrolled (443, 413) with delta (0, 0)
Screenshot: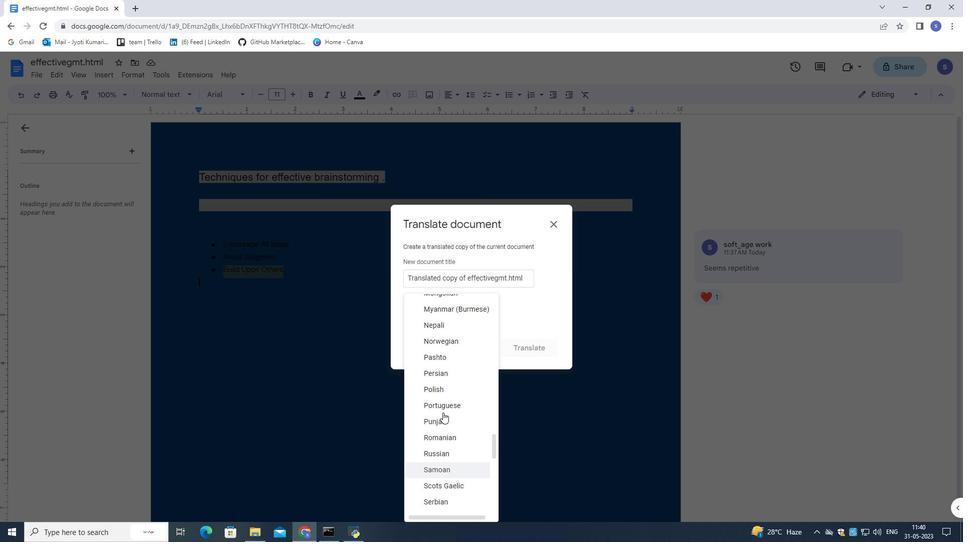 
Action: Mouse scrolled (443, 413) with delta (0, 0)
Screenshot: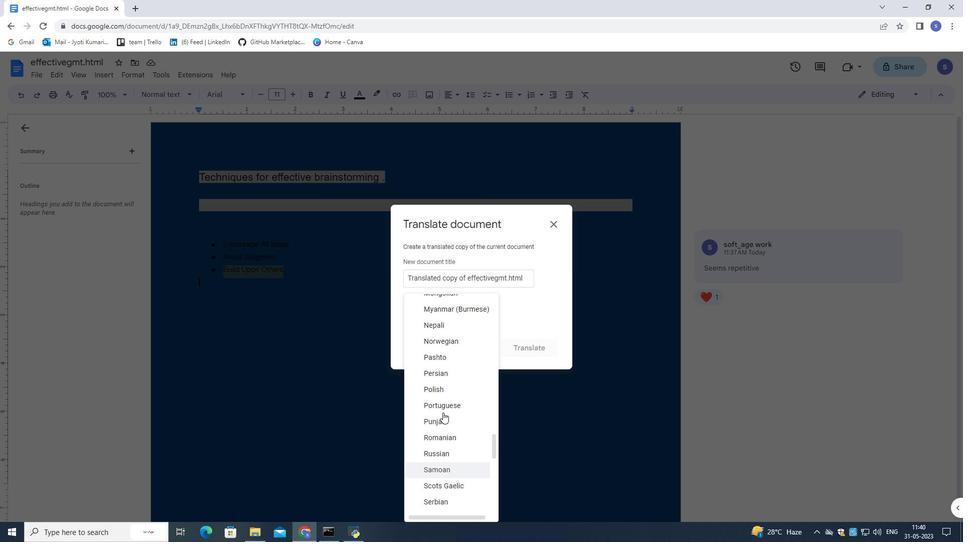 
Action: Mouse moved to (443, 412)
Screenshot: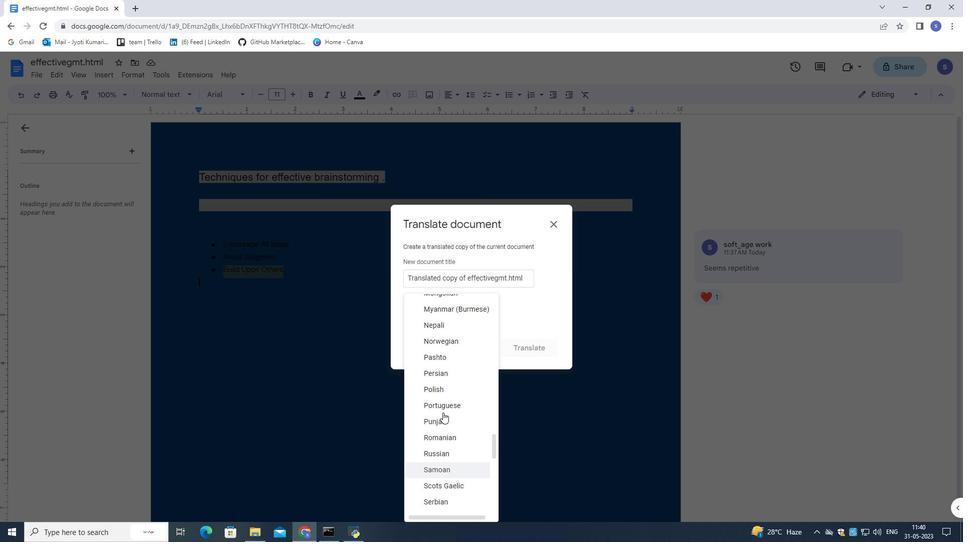
Action: Mouse scrolled (443, 413) with delta (0, 0)
Screenshot: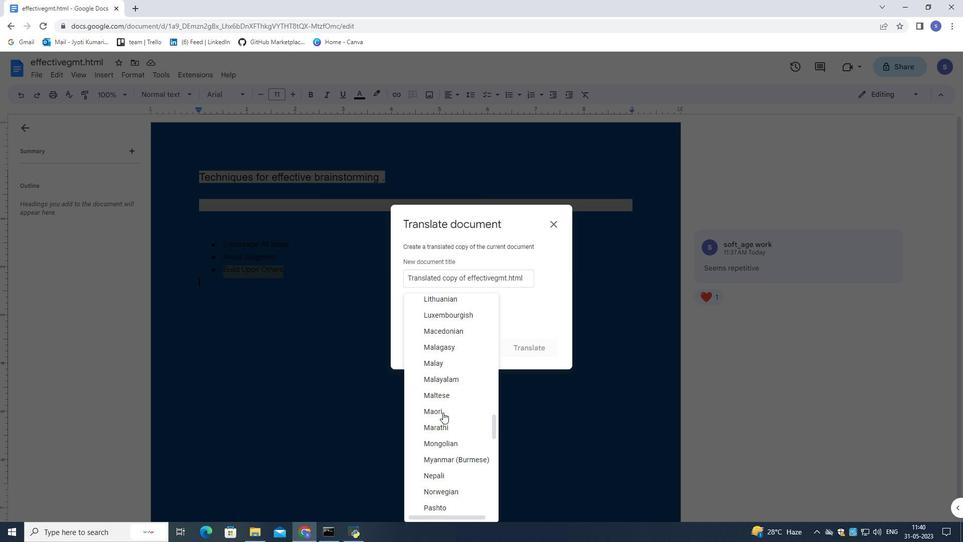 
Action: Mouse scrolled (443, 413) with delta (0, 0)
Screenshot: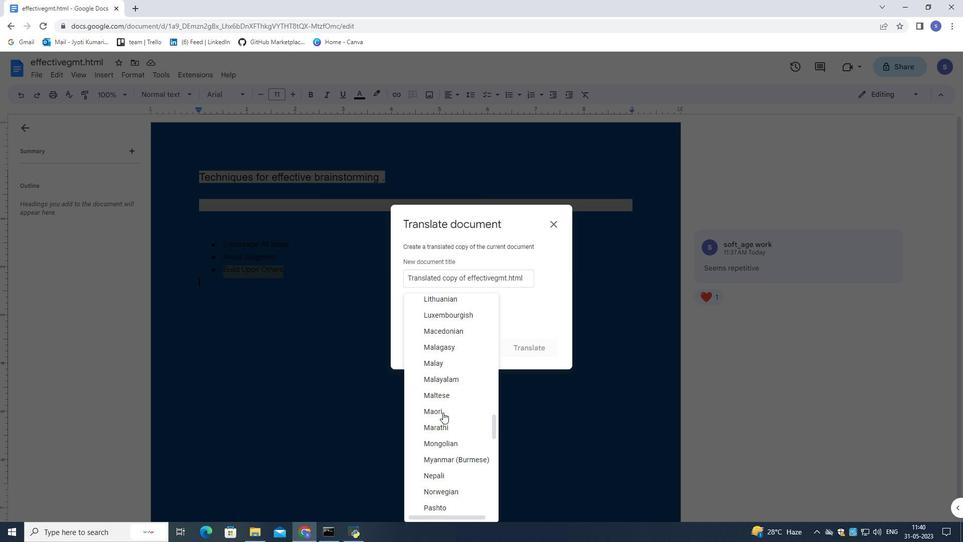 
Action: Mouse scrolled (443, 413) with delta (0, 0)
Screenshot: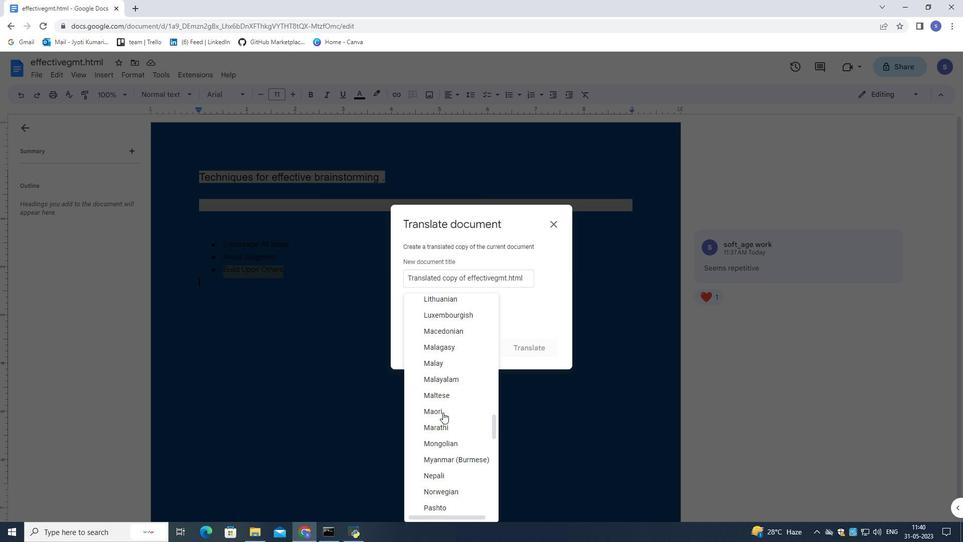 
Action: Mouse moved to (443, 420)
Screenshot: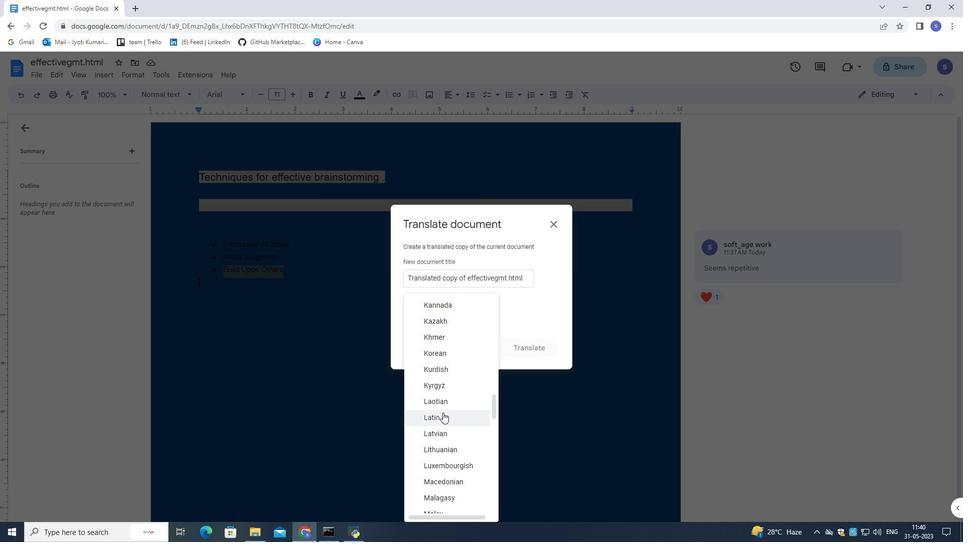 
Action: Mouse pressed left at (443, 420)
Screenshot: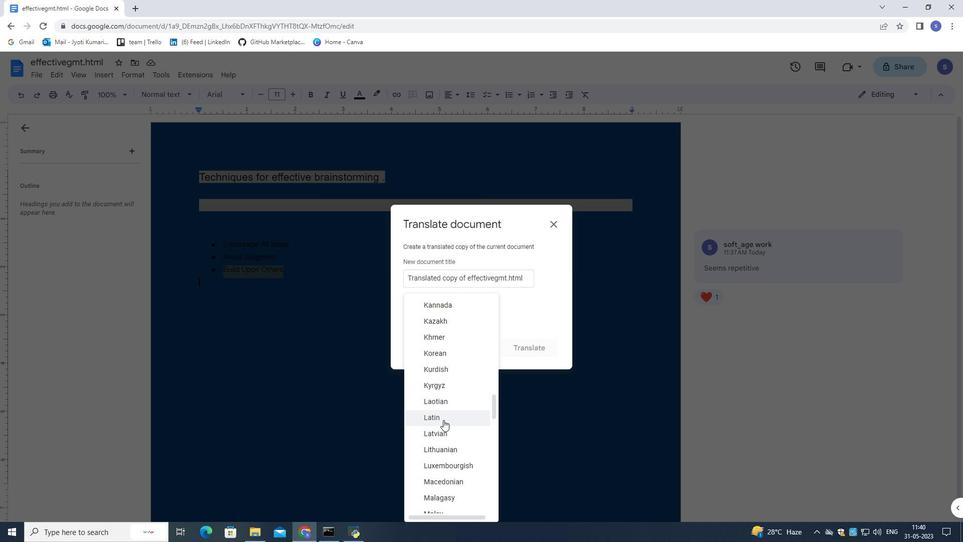 
Action: Mouse moved to (524, 345)
Screenshot: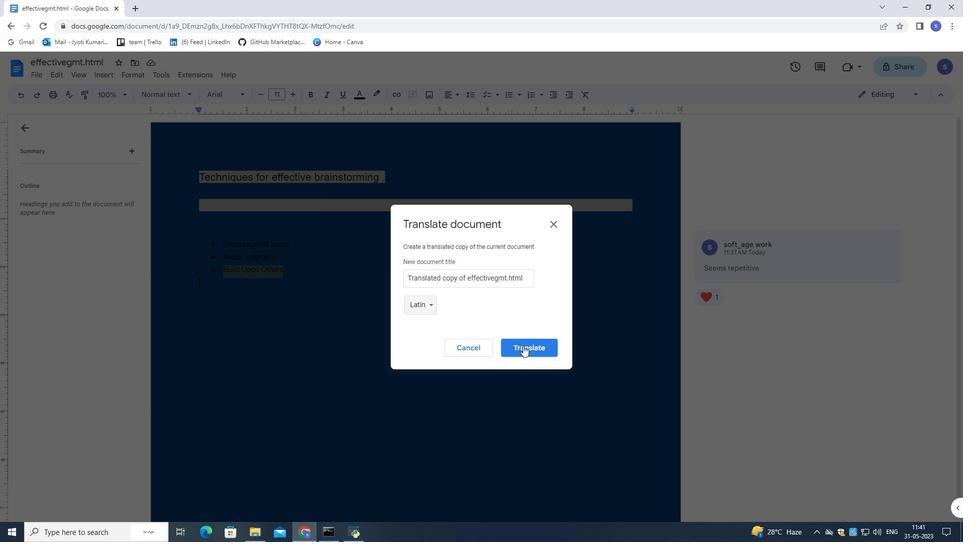 
Action: Mouse pressed left at (524, 345)
Screenshot: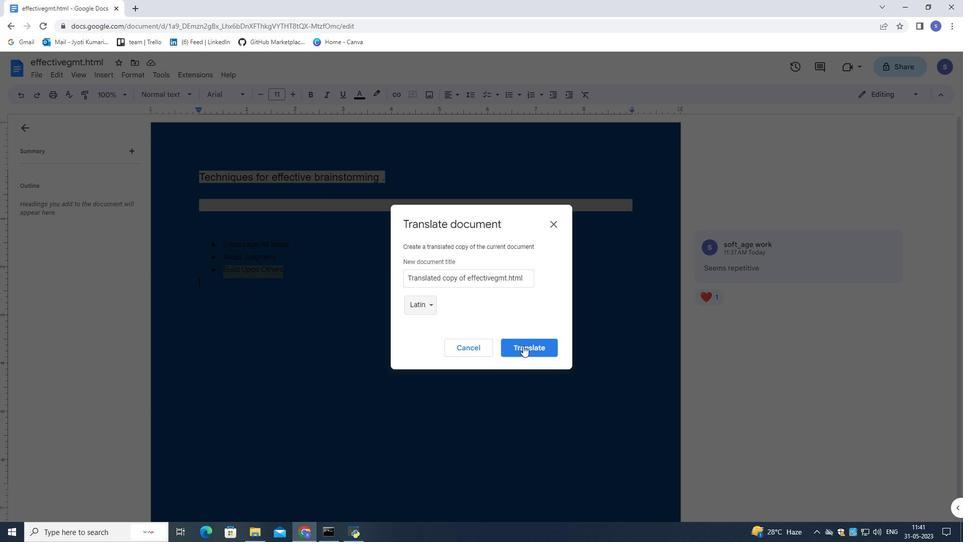 
Action: Mouse moved to (276, 254)
Screenshot: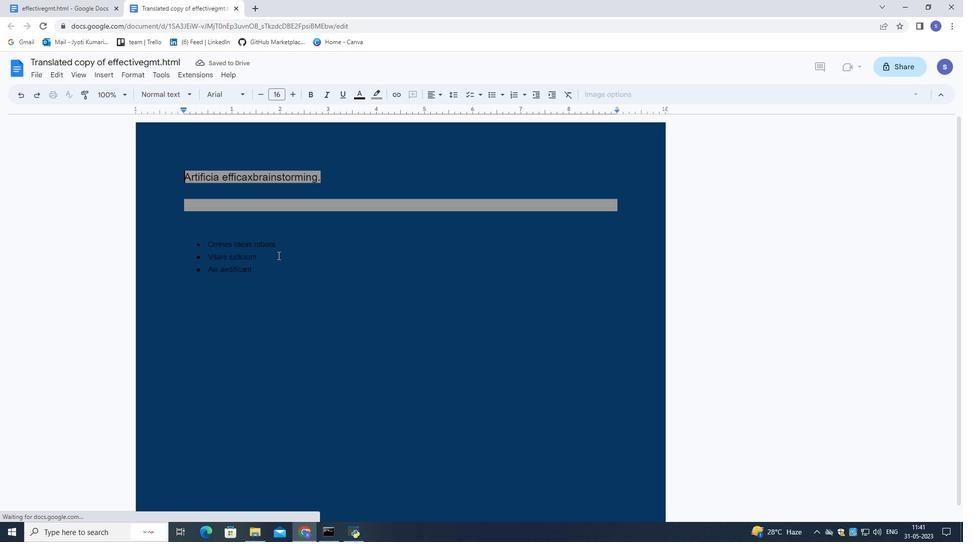 
Action: Mouse pressed left at (276, 254)
Screenshot: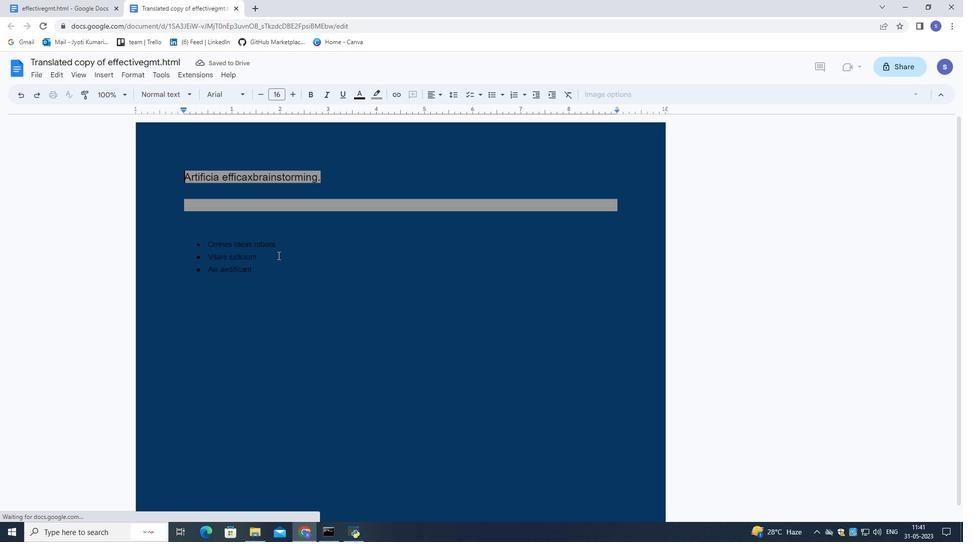 
Action: Mouse moved to (124, 73)
Screenshot: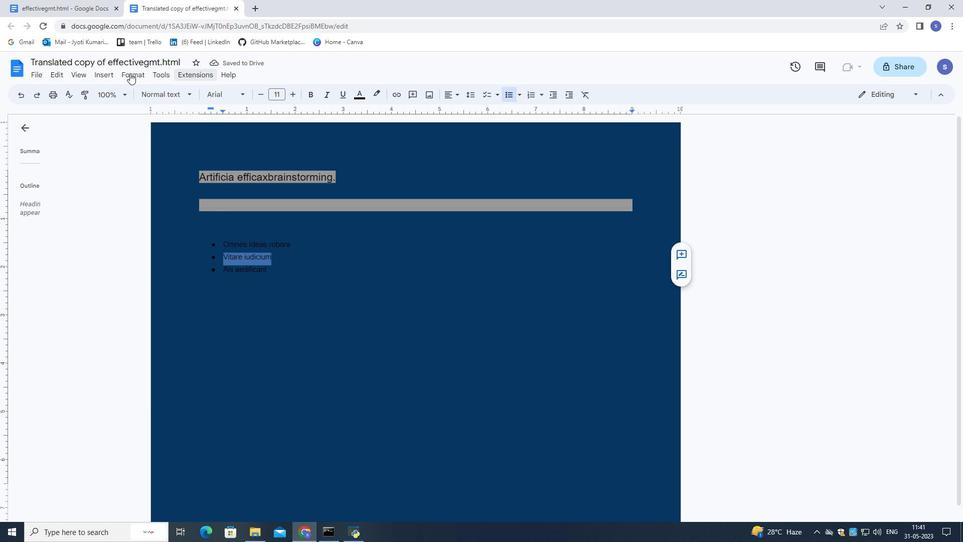 
Action: Mouse pressed left at (124, 73)
Screenshot: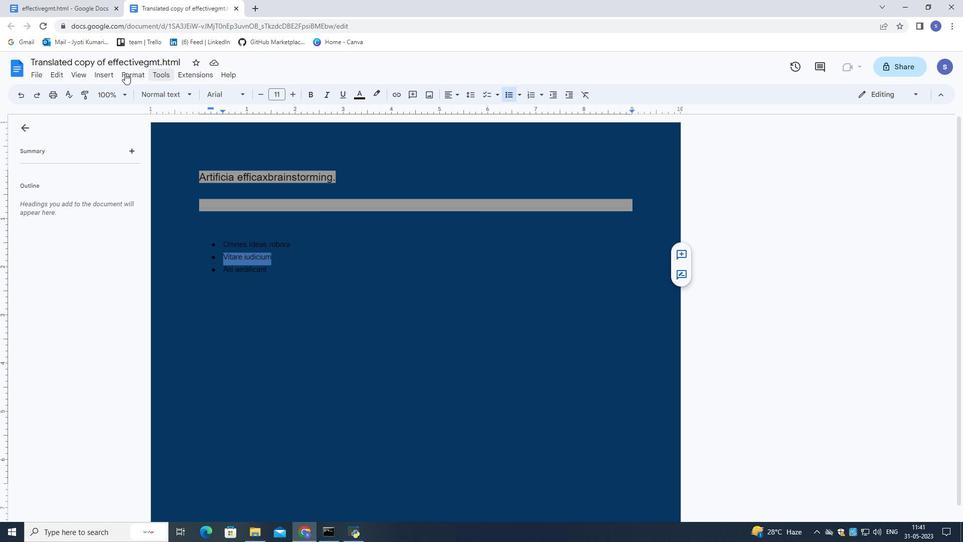 
Action: Mouse moved to (165, 315)
Screenshot: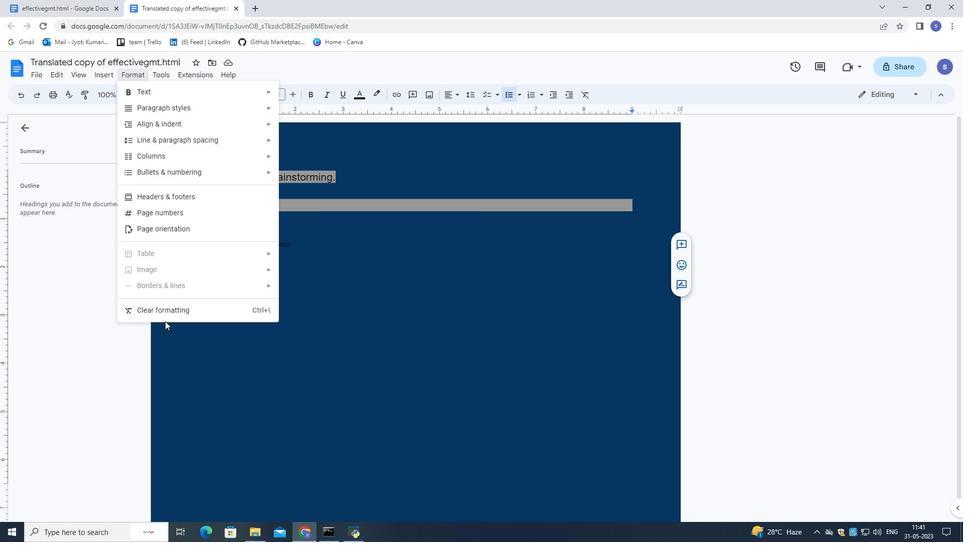 
Action: Mouse pressed left at (165, 315)
Screenshot: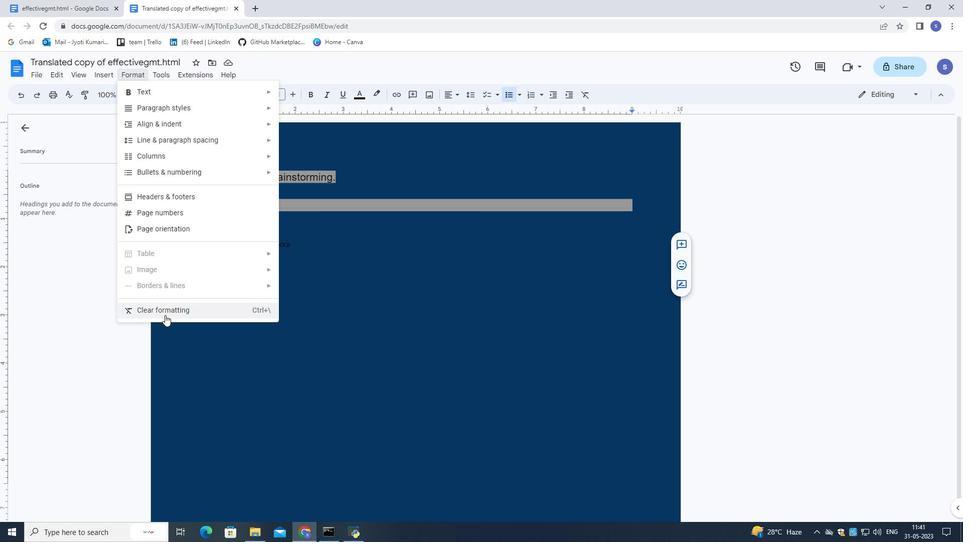 
Action: Mouse moved to (302, 283)
Screenshot: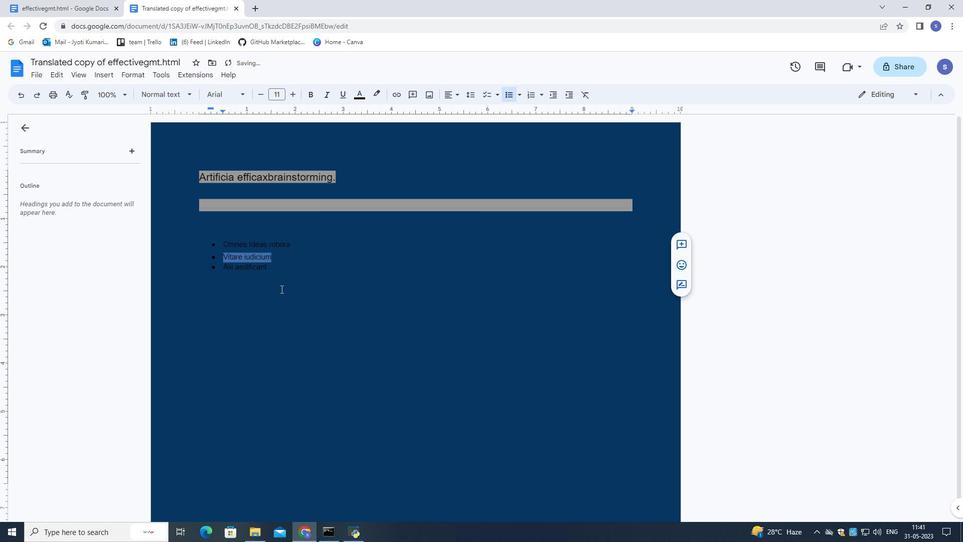 
Action: Mouse pressed left at (302, 283)
Screenshot: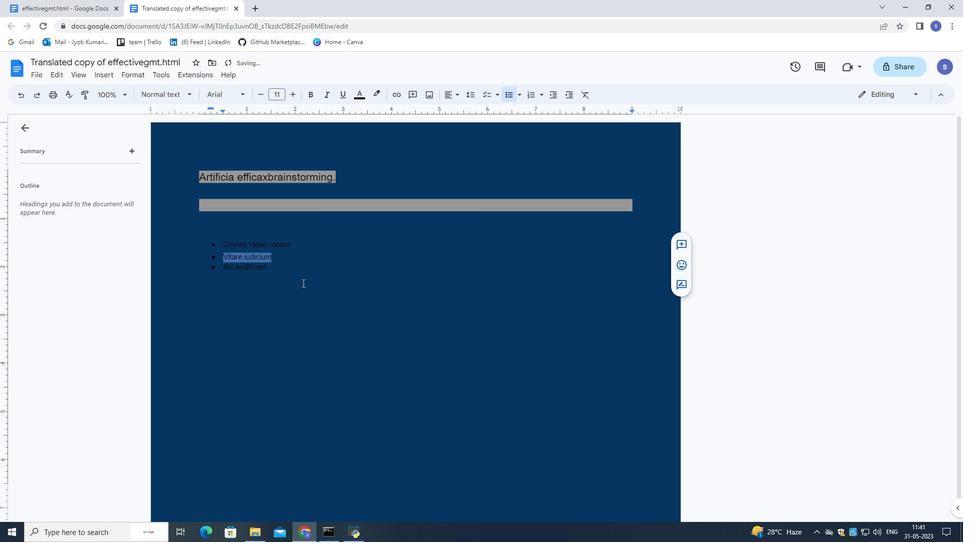 
